 Task: Create new Company, with domain: 'checkpoint.com' and type: 'Other'. Add new contact for this company, with mail Id: 'Kashish18Choudhury@checkpoint.com', First Name: Kashish, Last name:  Choudhury, Job Title: 'IT Manager', Phone Number: '(702) 555-2347'. Change life cycle stage to  Lead and lead status to  In Progress. Logged in from softage.10@softage.net
Action: Mouse moved to (71, 56)
Screenshot: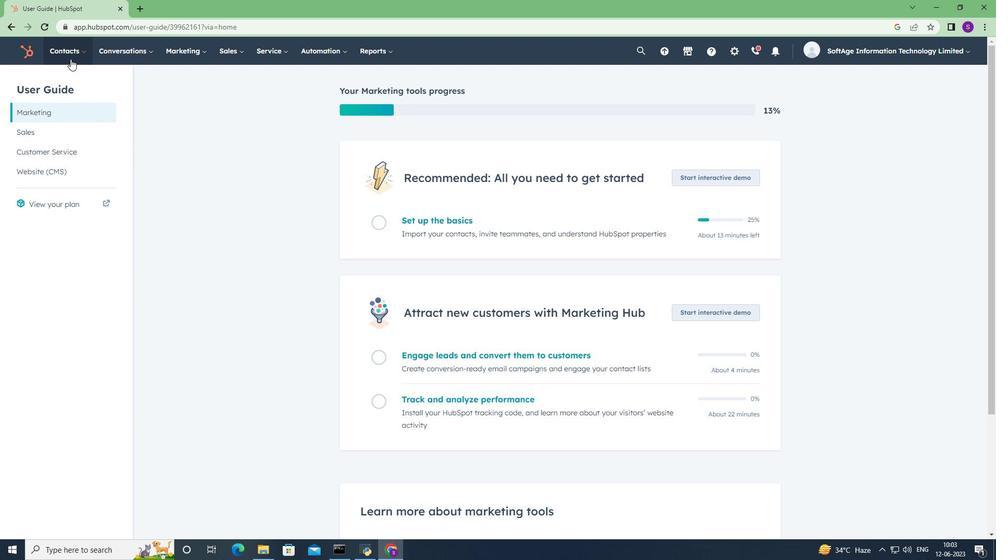 
Action: Mouse pressed left at (71, 56)
Screenshot: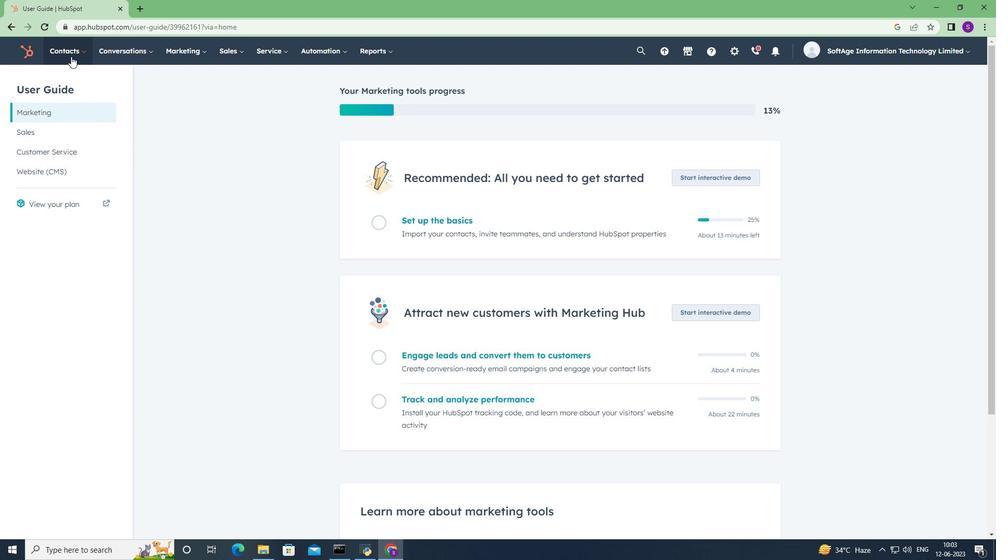 
Action: Mouse moved to (85, 96)
Screenshot: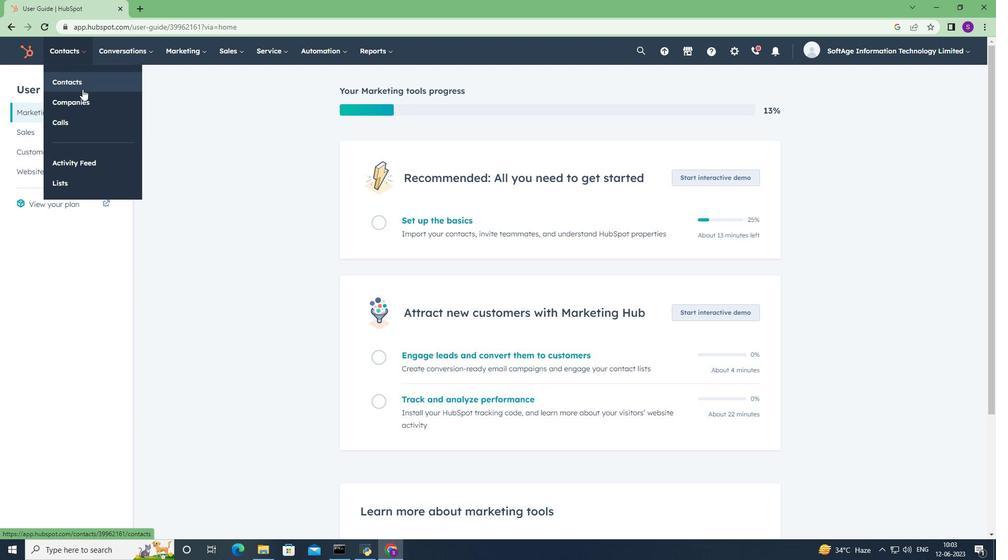 
Action: Mouse pressed left at (85, 96)
Screenshot: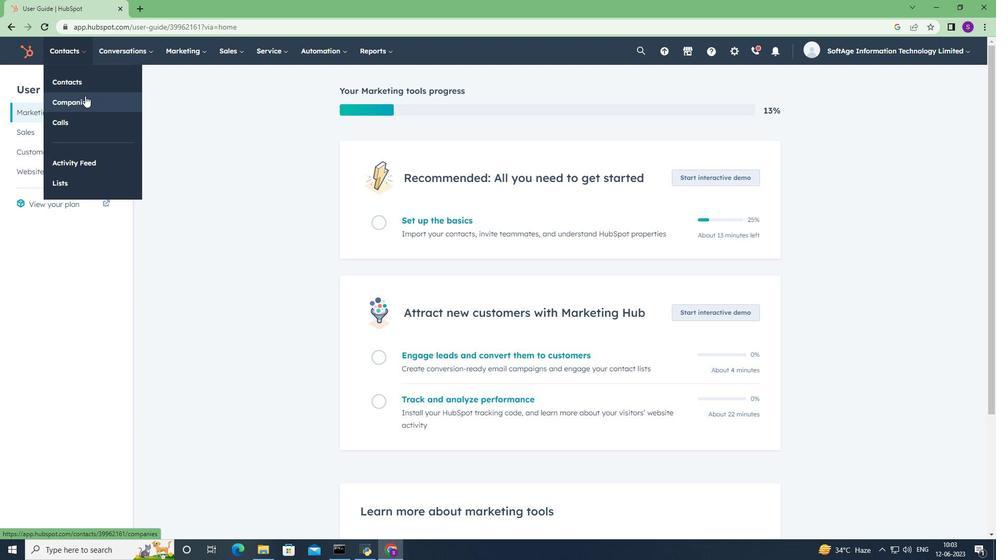 
Action: Mouse moved to (954, 89)
Screenshot: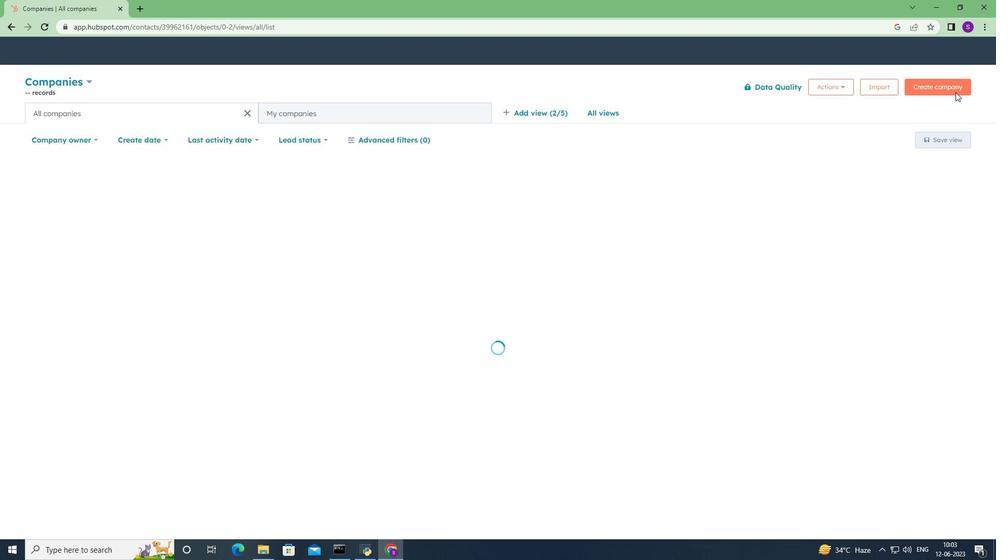 
Action: Mouse pressed left at (954, 89)
Screenshot: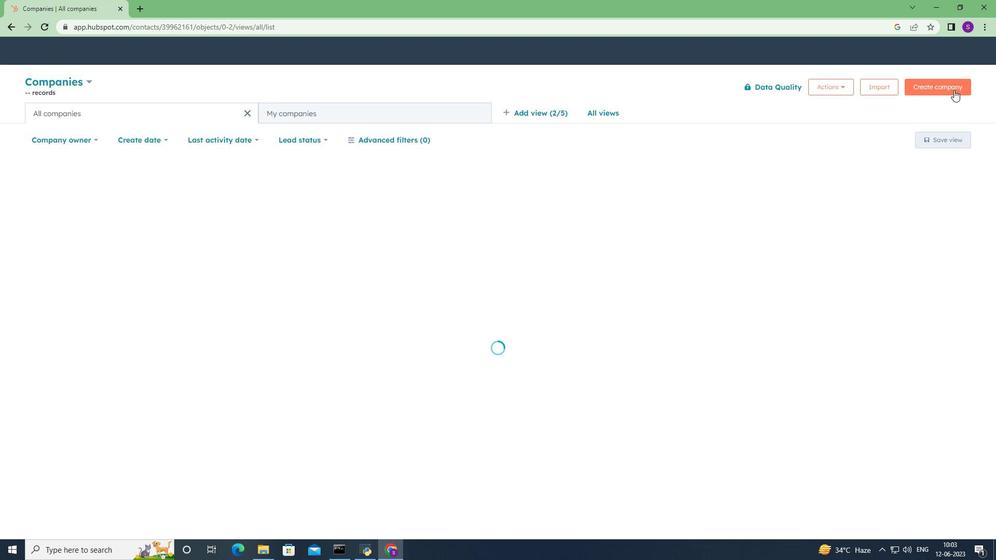 
Action: Mouse moved to (809, 136)
Screenshot: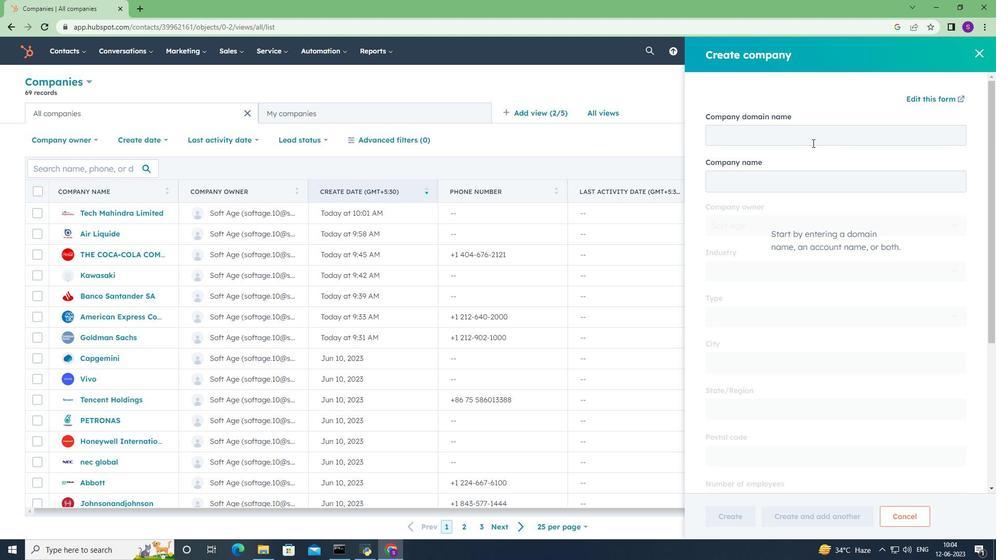 
Action: Mouse pressed left at (809, 136)
Screenshot: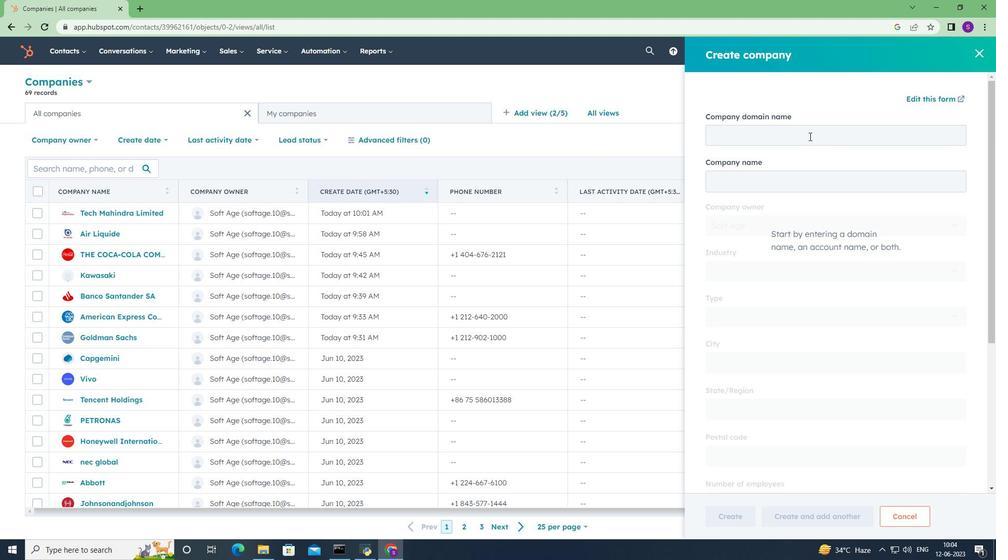 
Action: Key pressed checkpoint.com
Screenshot: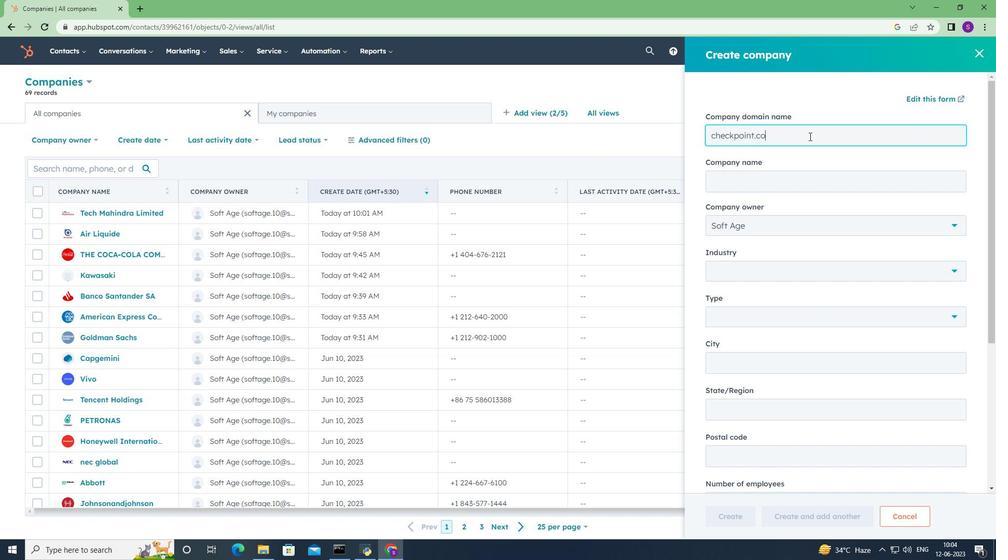 
Action: Mouse moved to (803, 216)
Screenshot: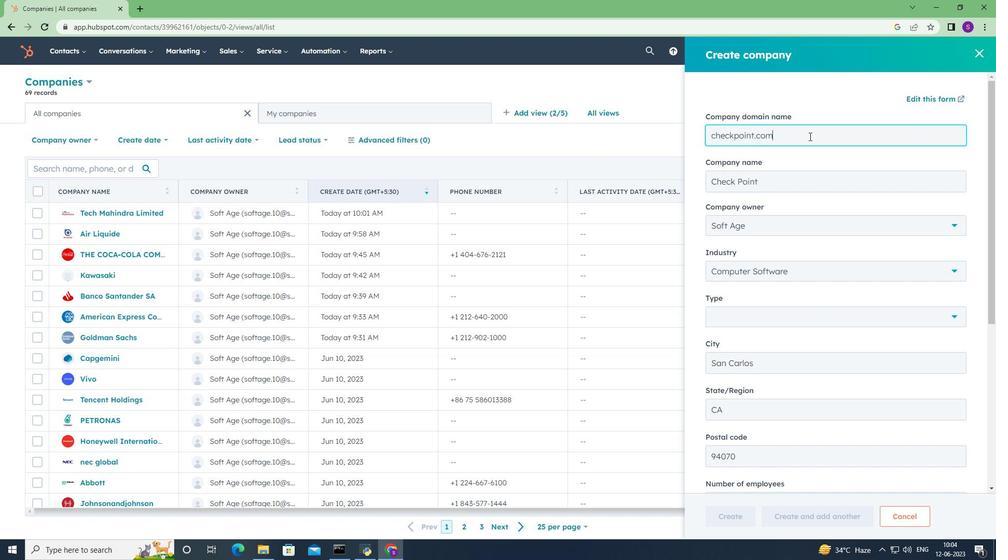 
Action: Mouse scrolled (803, 215) with delta (0, 0)
Screenshot: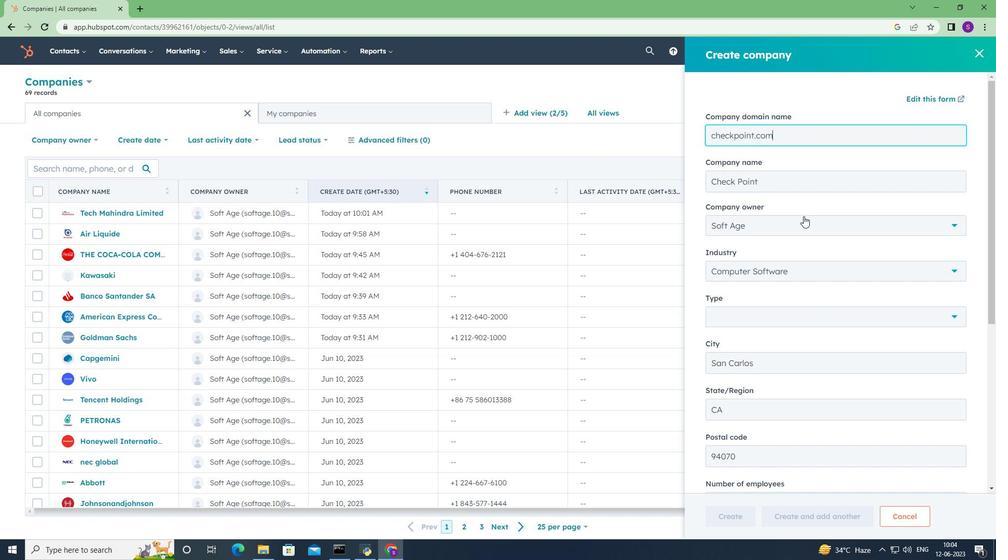 
Action: Mouse scrolled (803, 215) with delta (0, 0)
Screenshot: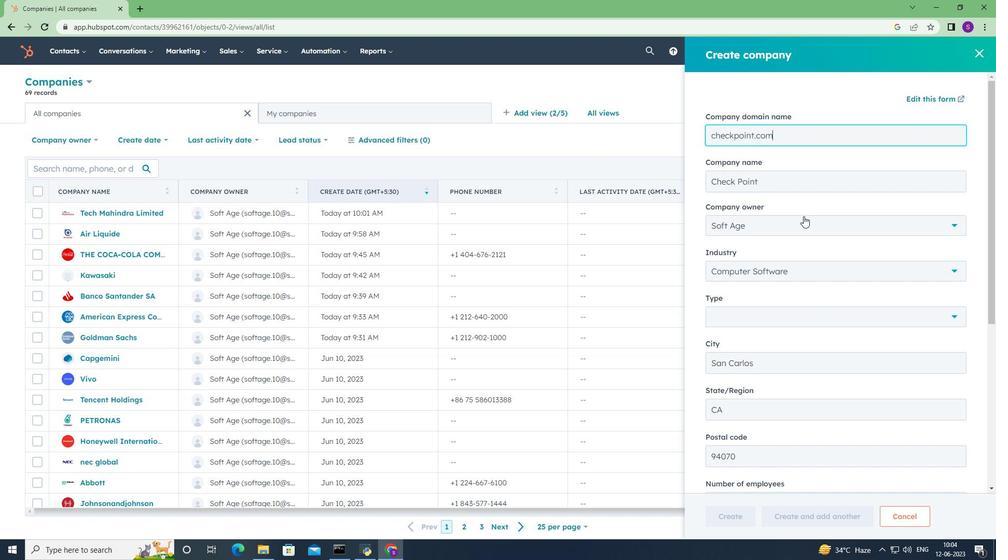 
Action: Mouse scrolled (803, 215) with delta (0, 0)
Screenshot: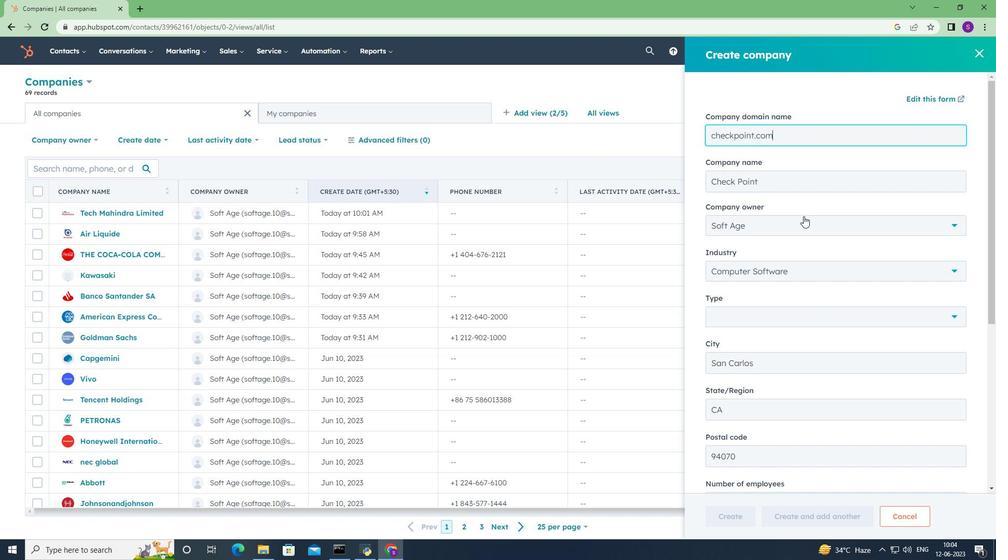 
Action: Mouse scrolled (803, 215) with delta (0, 0)
Screenshot: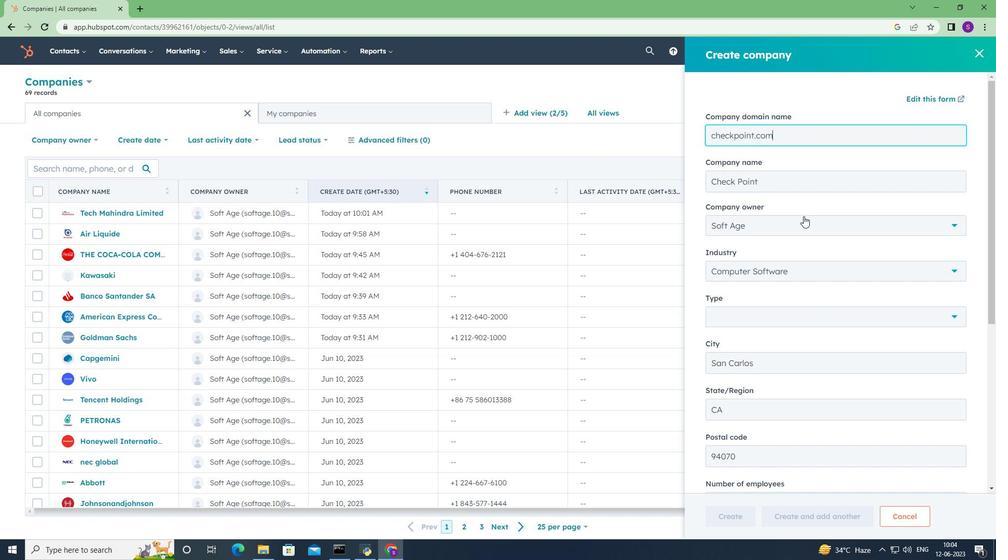 
Action: Mouse moved to (785, 116)
Screenshot: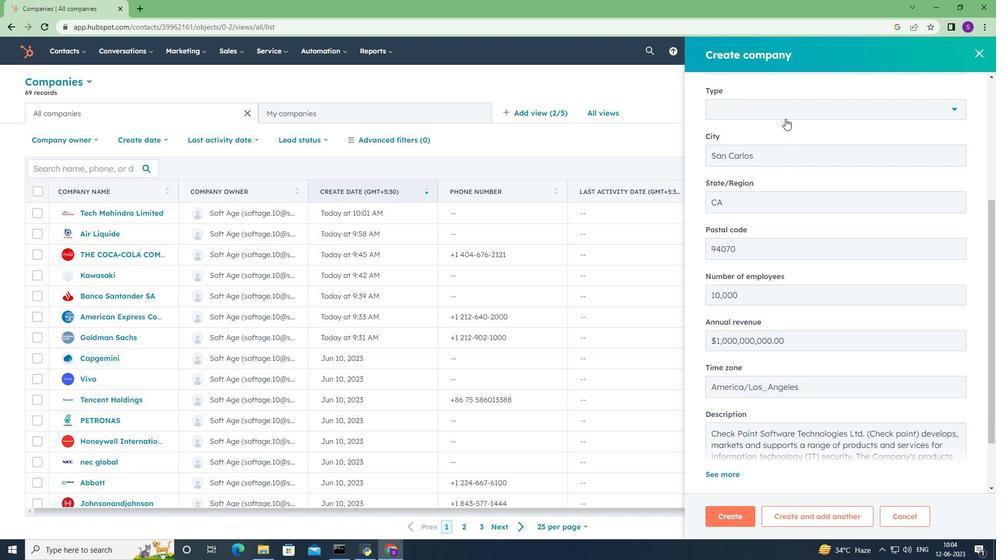 
Action: Mouse pressed left at (785, 116)
Screenshot: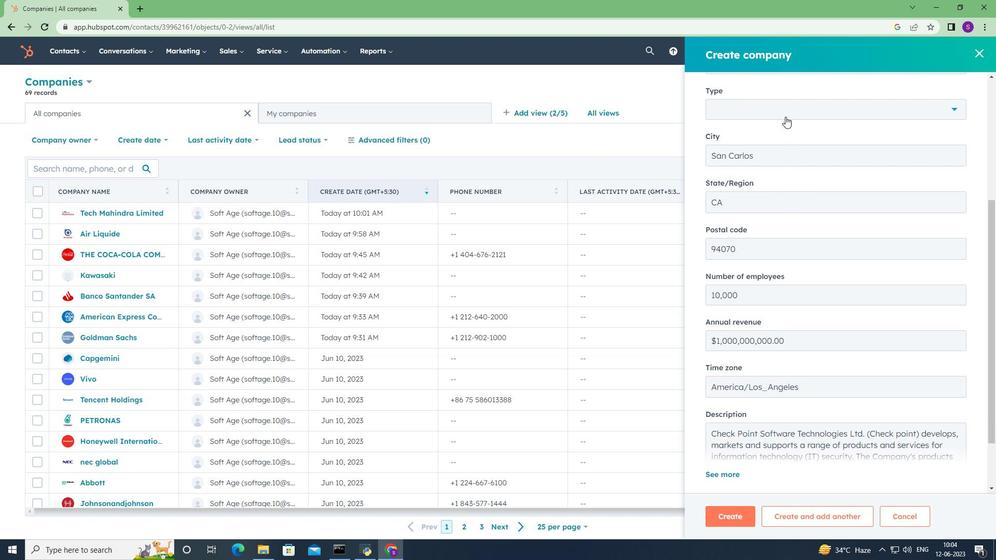 
Action: Mouse moved to (770, 231)
Screenshot: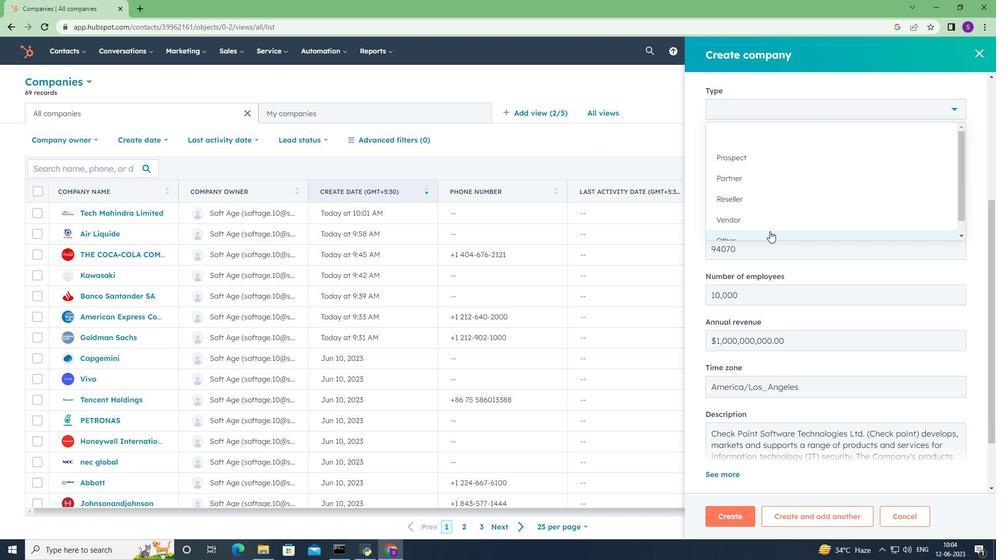 
Action: Mouse scrolled (770, 231) with delta (0, 0)
Screenshot: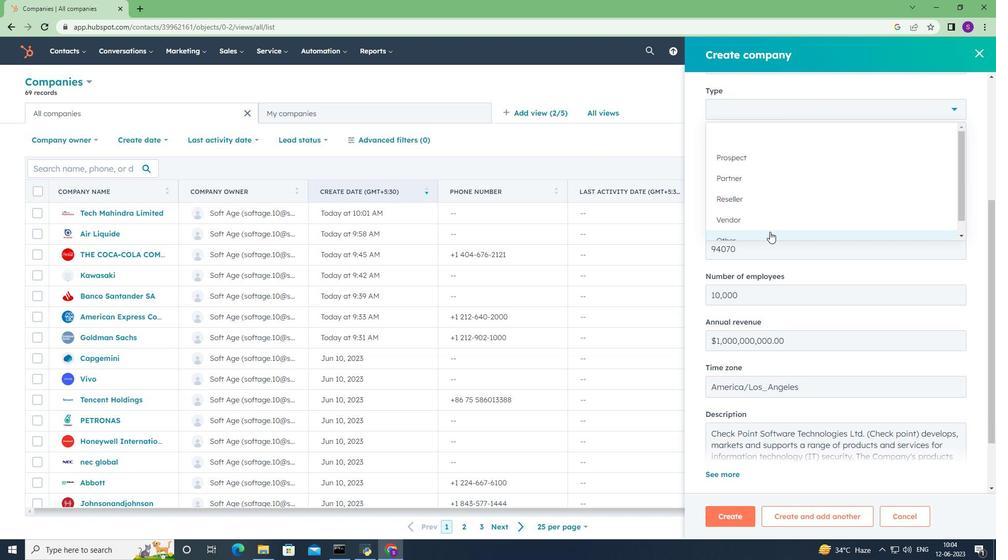 
Action: Mouse scrolled (770, 231) with delta (0, 0)
Screenshot: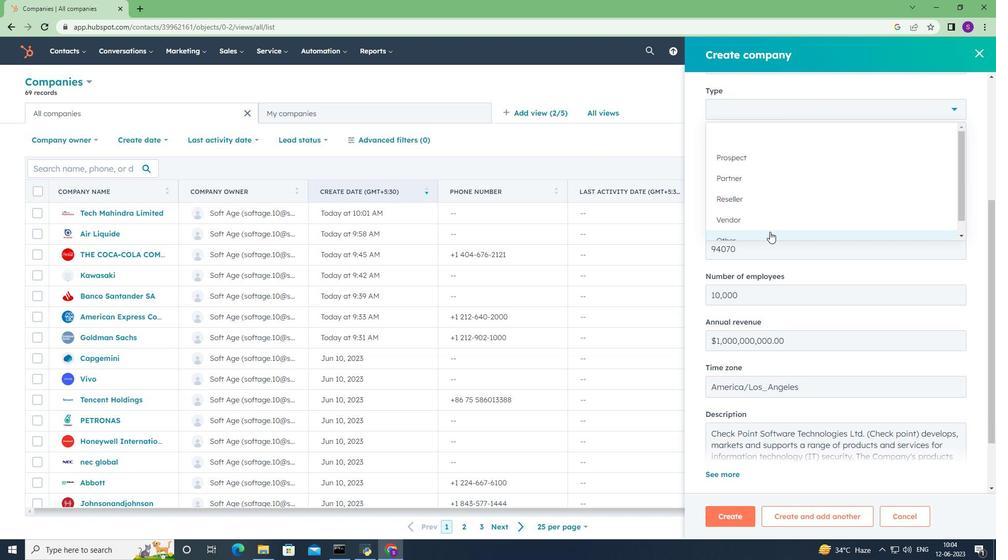 
Action: Mouse scrolled (770, 231) with delta (0, 0)
Screenshot: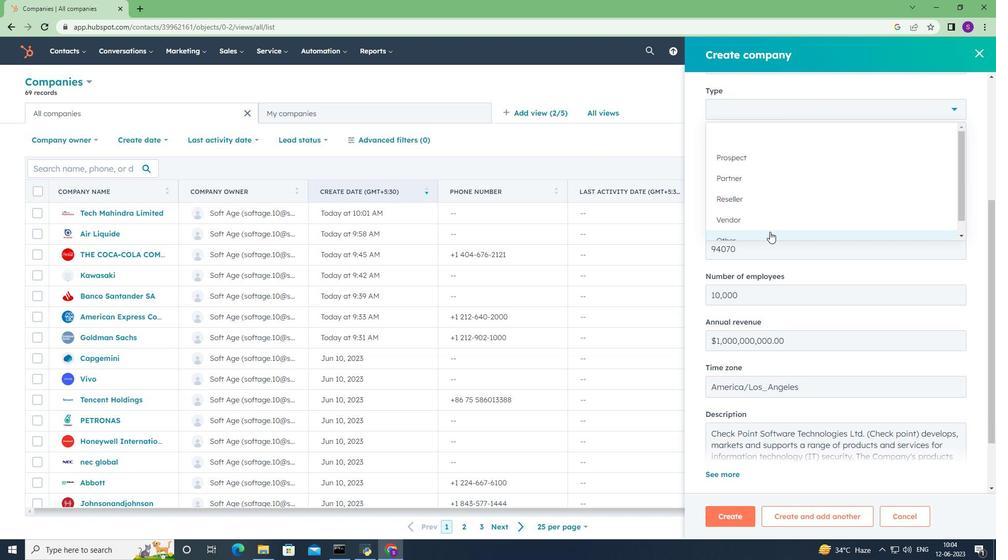 
Action: Mouse scrolled (770, 231) with delta (0, 0)
Screenshot: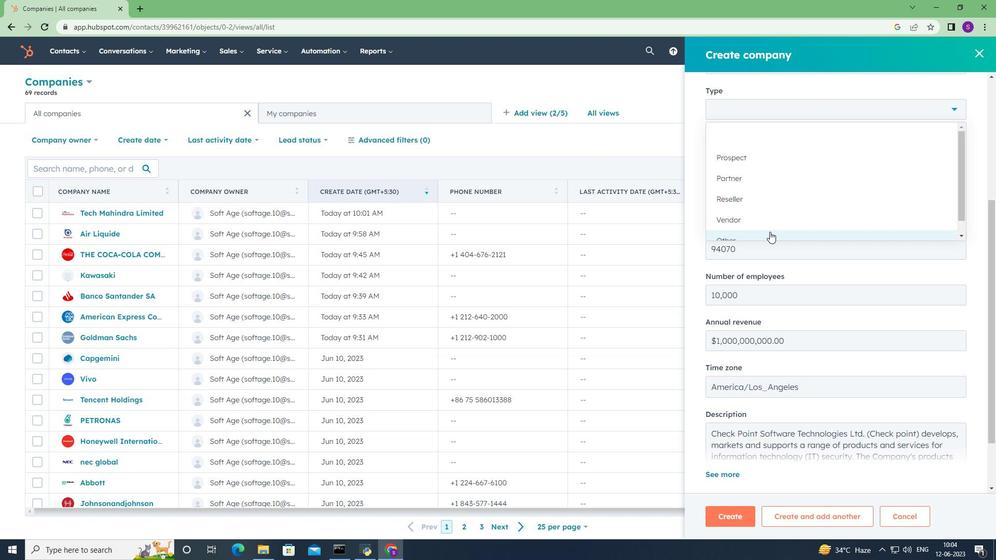 
Action: Mouse moved to (763, 225)
Screenshot: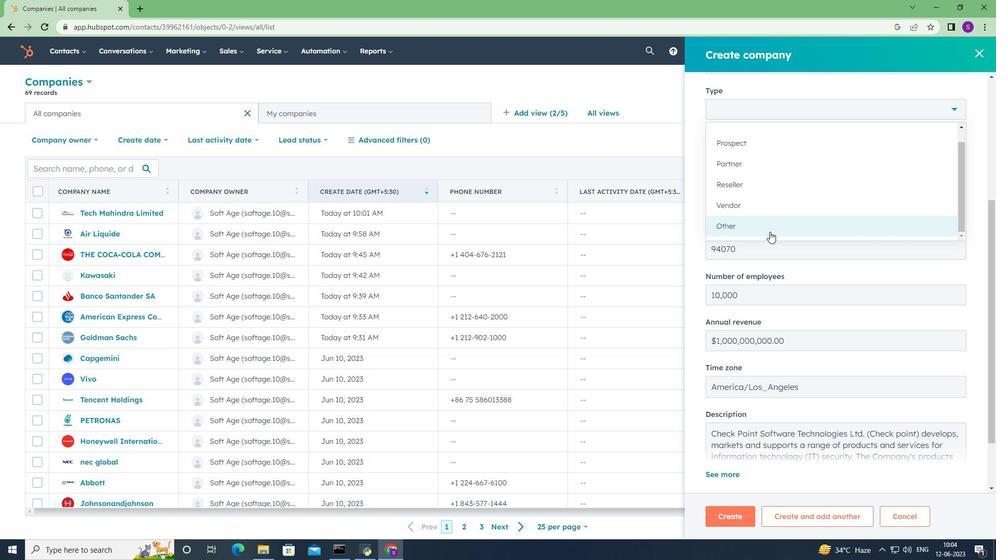 
Action: Mouse pressed left at (763, 225)
Screenshot: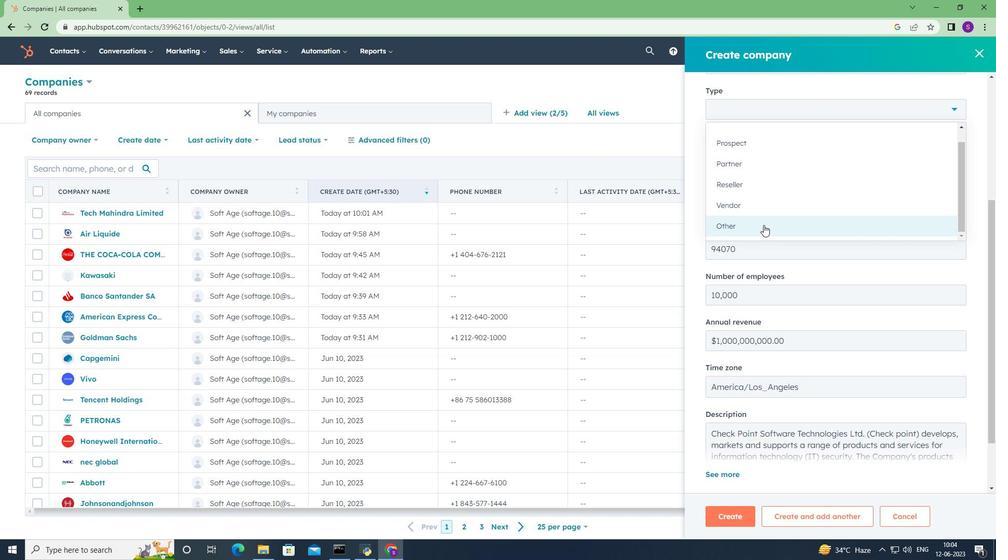 
Action: Mouse scrolled (763, 224) with delta (0, 0)
Screenshot: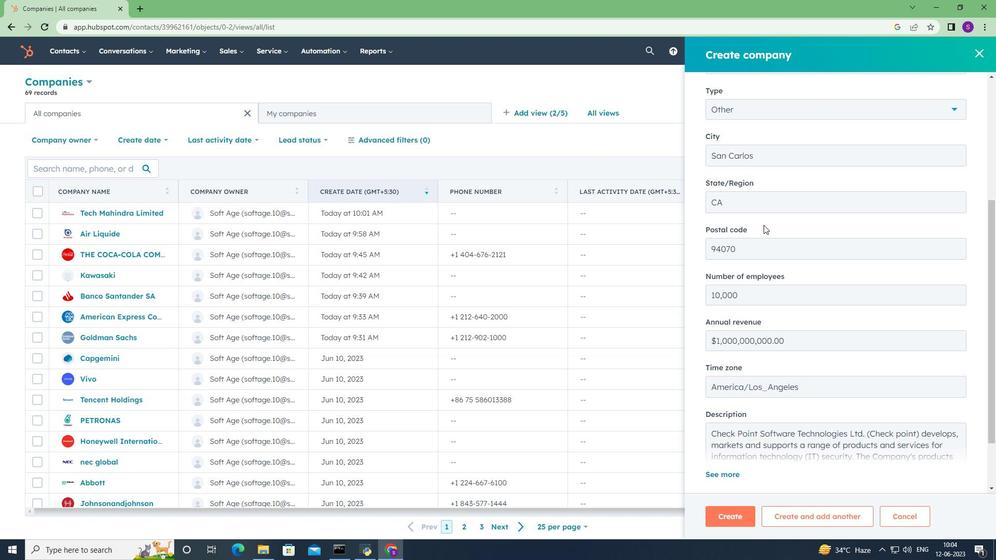 
Action: Mouse scrolled (763, 224) with delta (0, 0)
Screenshot: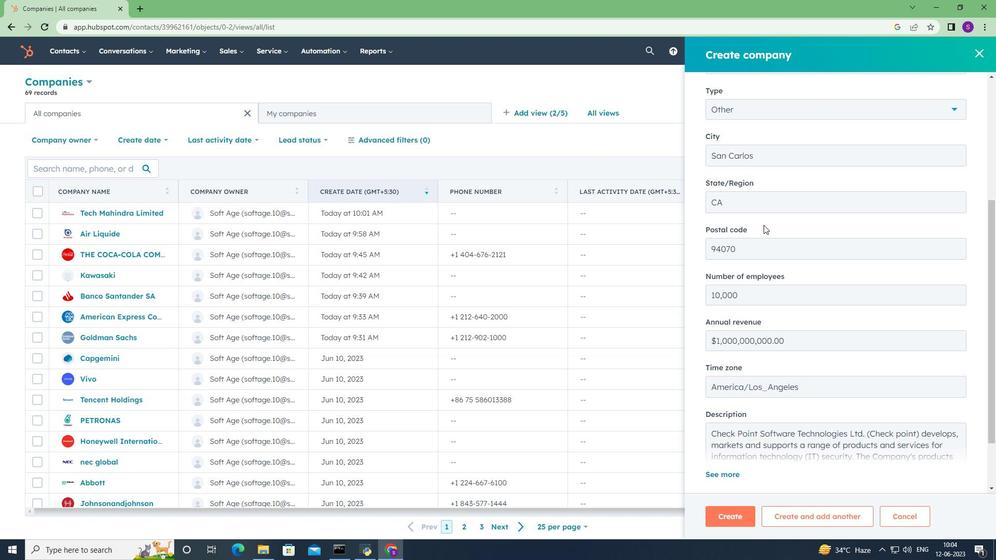 
Action: Mouse scrolled (763, 224) with delta (0, 0)
Screenshot: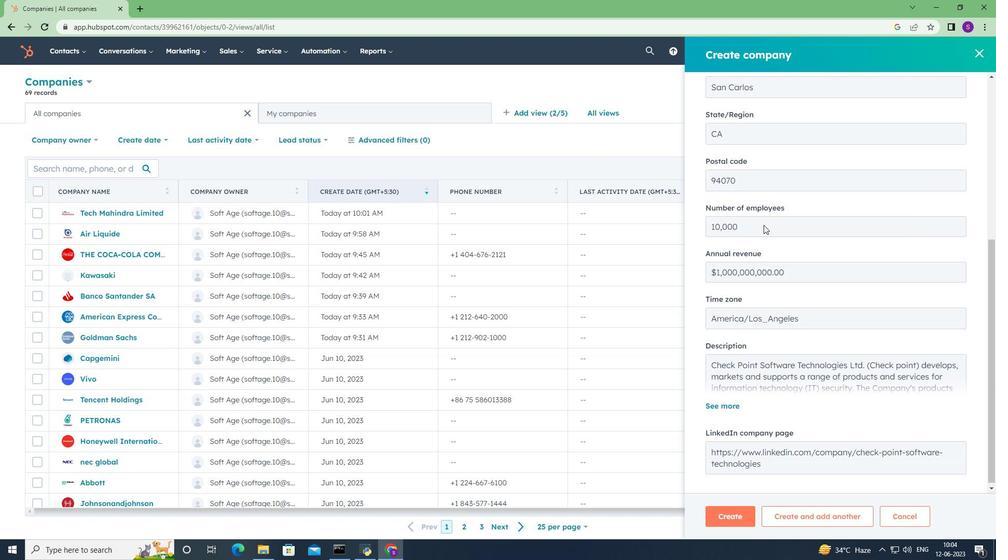 
Action: Mouse scrolled (763, 224) with delta (0, 0)
Screenshot: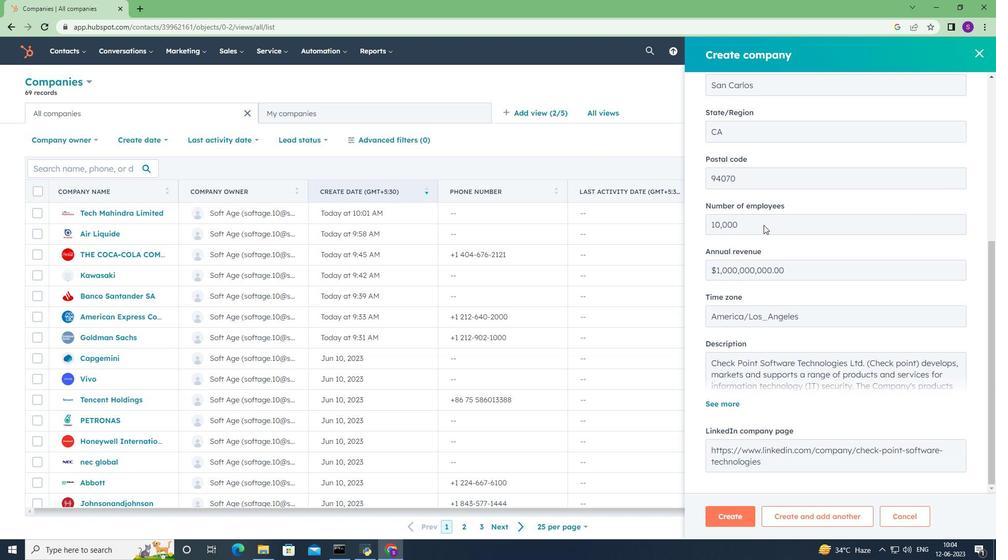 
Action: Mouse scrolled (763, 224) with delta (0, 0)
Screenshot: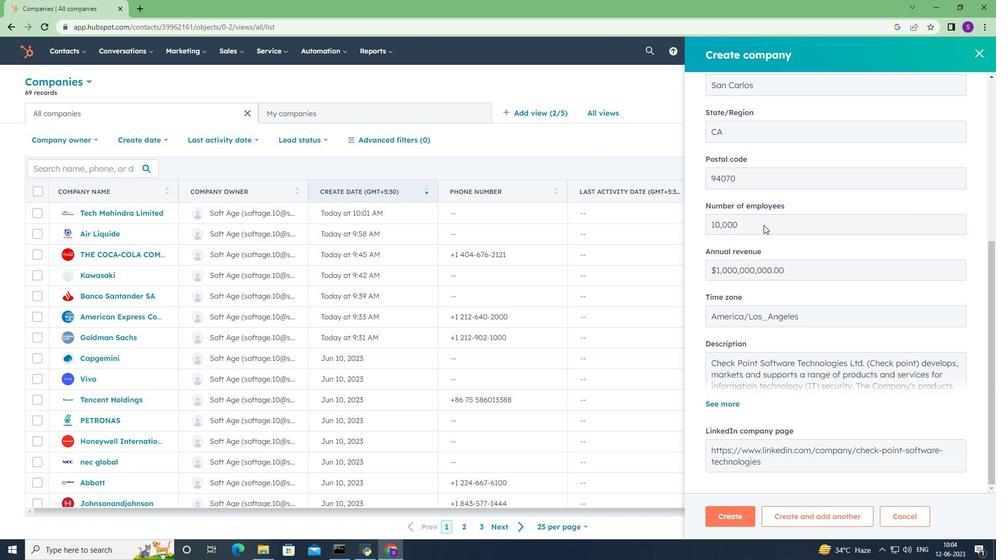 
Action: Mouse scrolled (763, 224) with delta (0, 0)
Screenshot: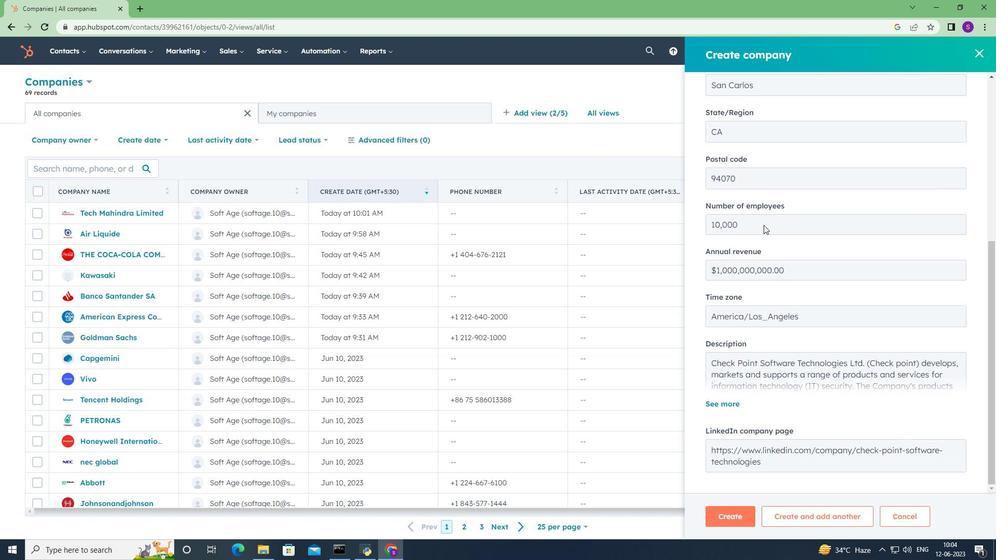 
Action: Mouse scrolled (763, 224) with delta (0, 0)
Screenshot: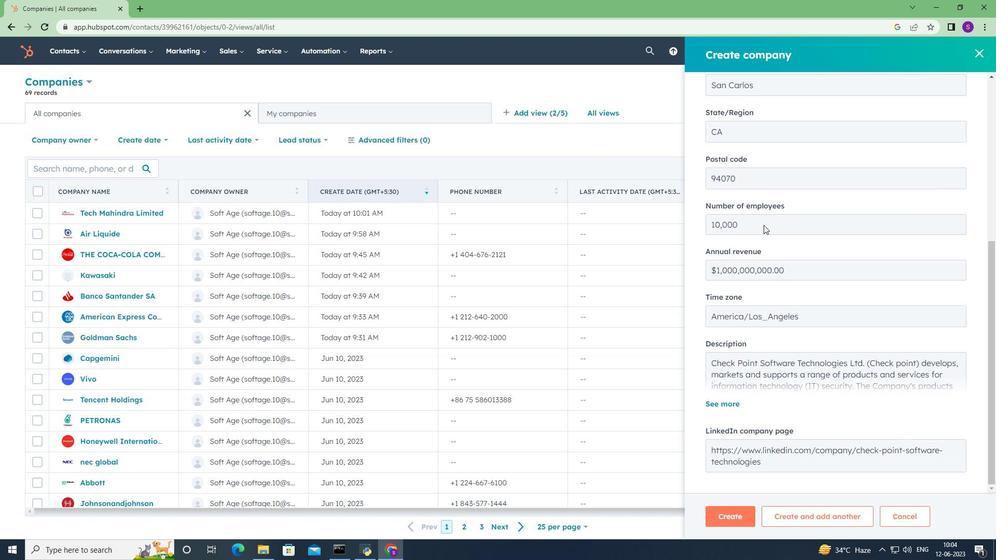 
Action: Mouse scrolled (763, 224) with delta (0, 0)
Screenshot: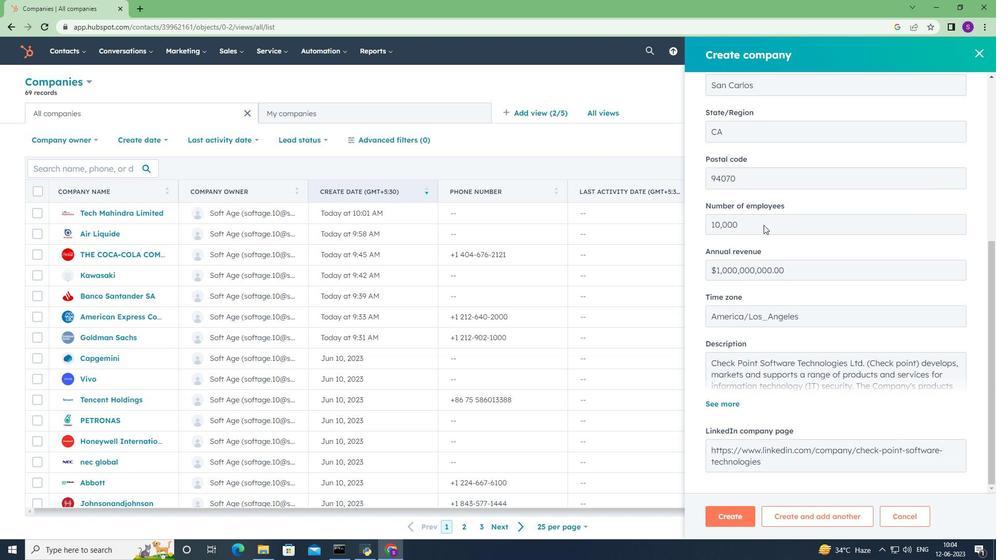
Action: Mouse scrolled (763, 224) with delta (0, 0)
Screenshot: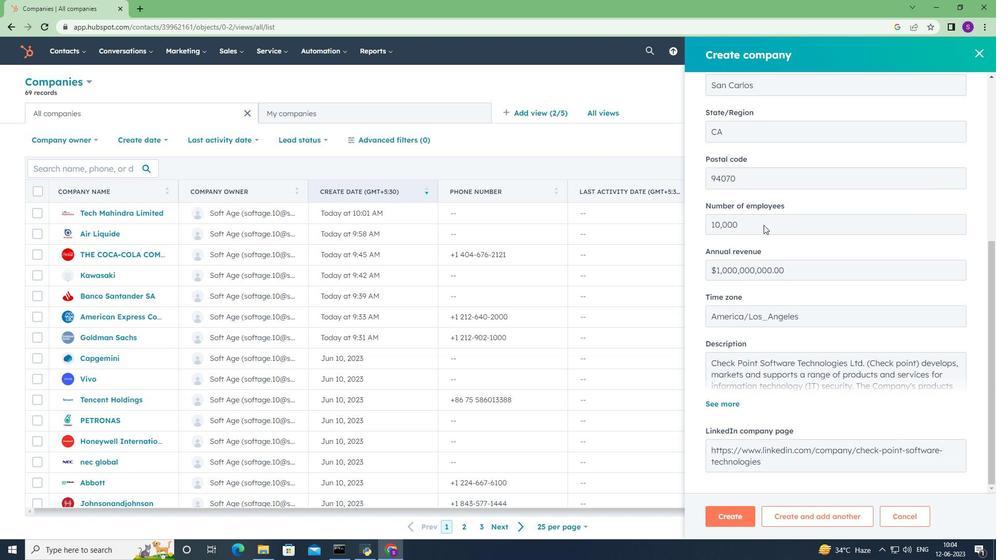 
Action: Mouse scrolled (763, 224) with delta (0, 0)
Screenshot: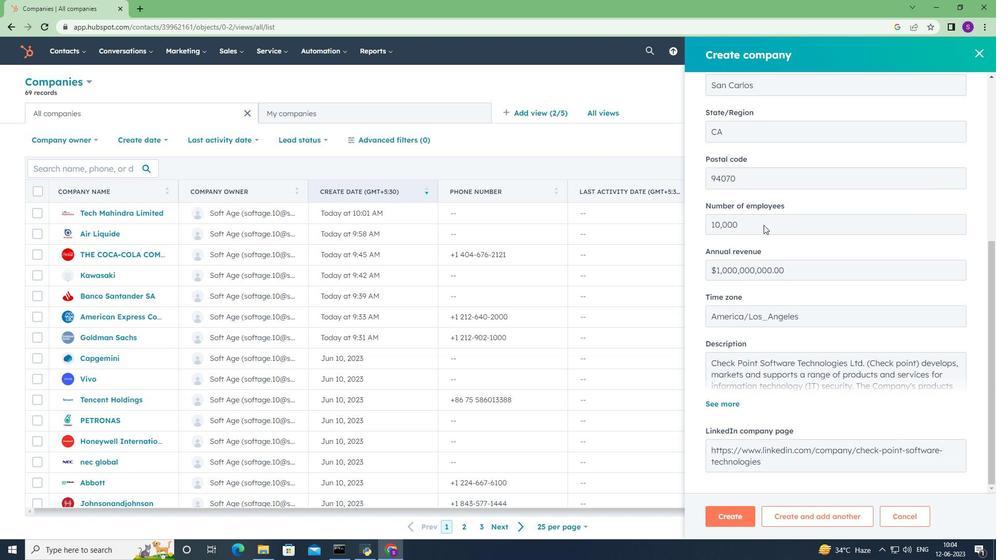 
Action: Mouse scrolled (763, 224) with delta (0, 0)
Screenshot: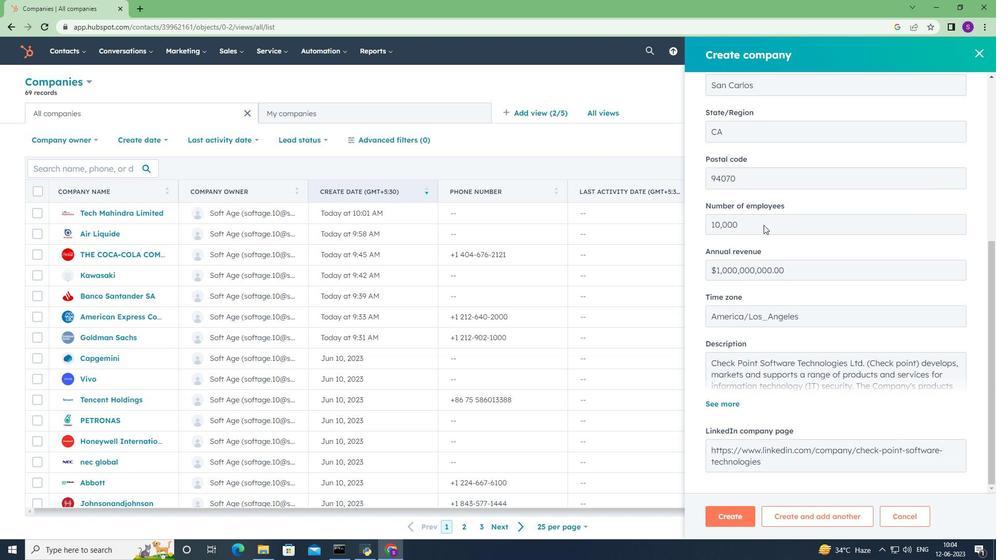 
Action: Mouse moved to (743, 512)
Screenshot: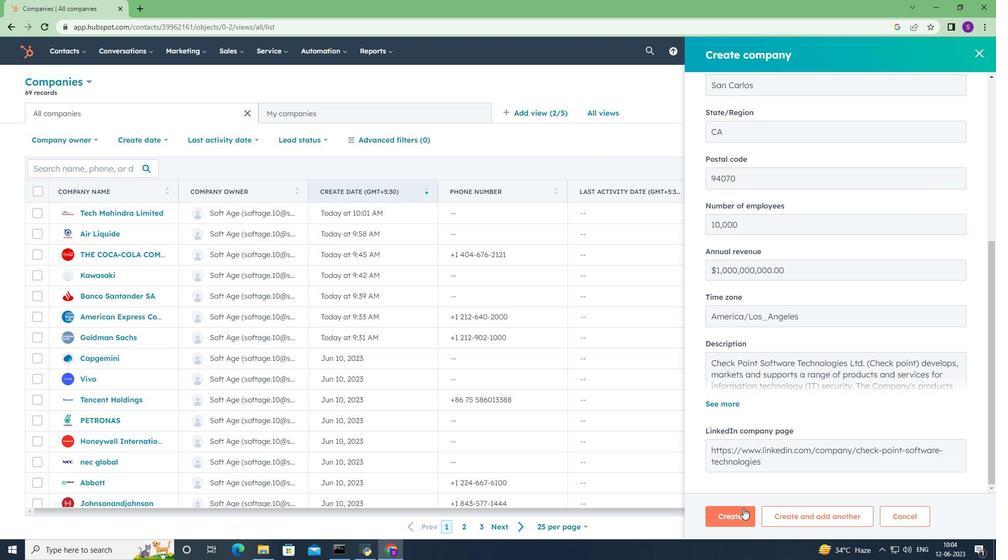 
Action: Mouse pressed left at (743, 512)
Screenshot: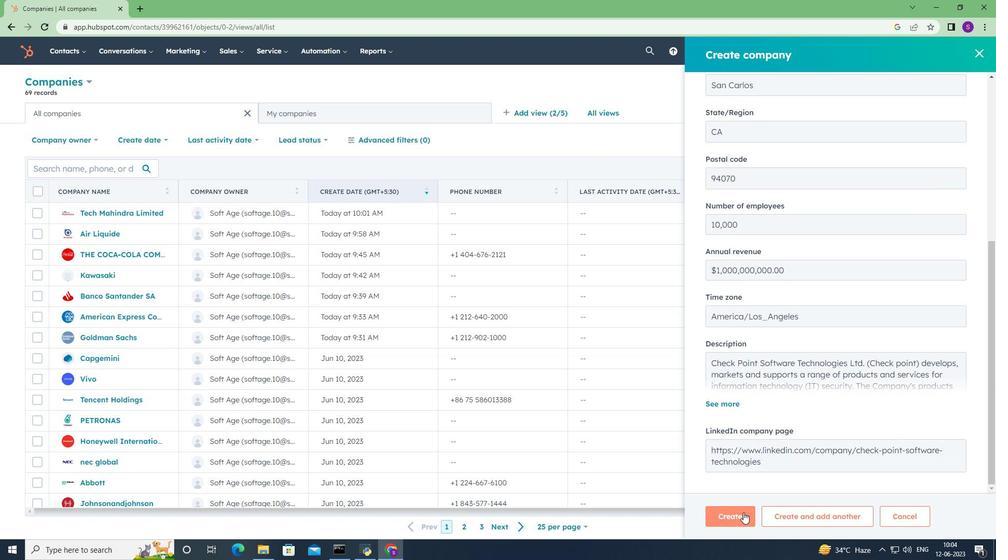 
Action: Mouse moved to (636, 345)
Screenshot: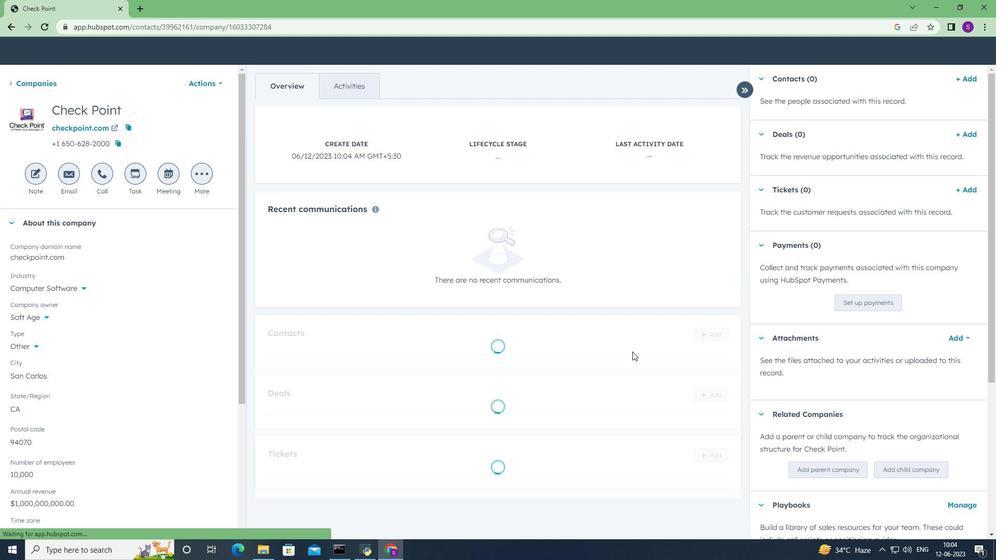 
Action: Mouse scrolled (636, 344) with delta (0, 0)
Screenshot: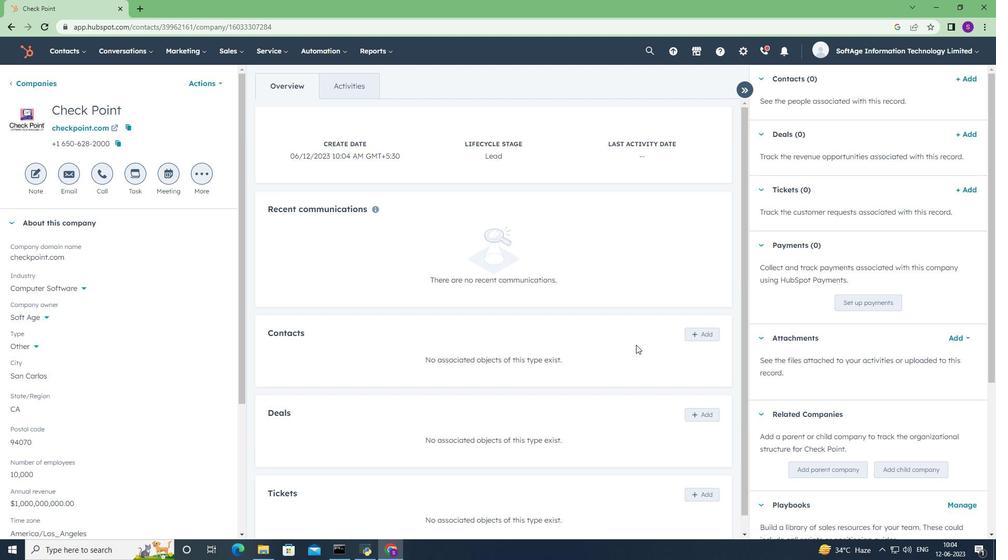 
Action: Mouse scrolled (636, 344) with delta (0, 0)
Screenshot: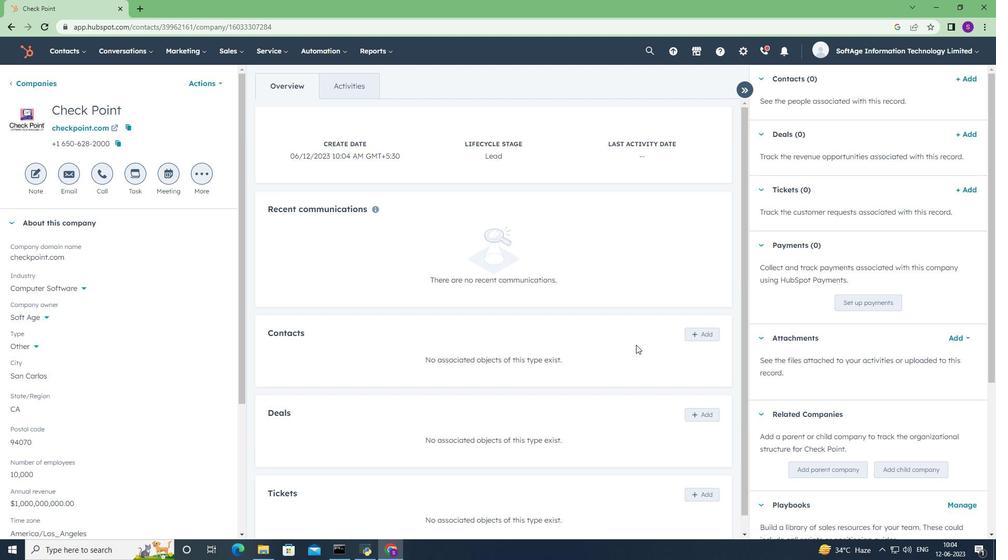 
Action: Mouse scrolled (636, 344) with delta (0, 0)
Screenshot: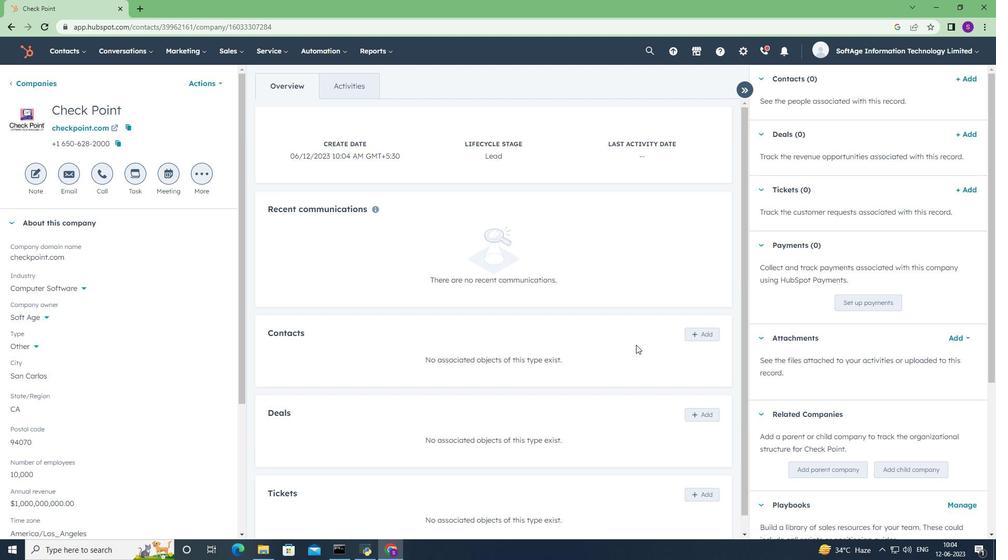 
Action: Mouse scrolled (636, 344) with delta (0, 0)
Screenshot: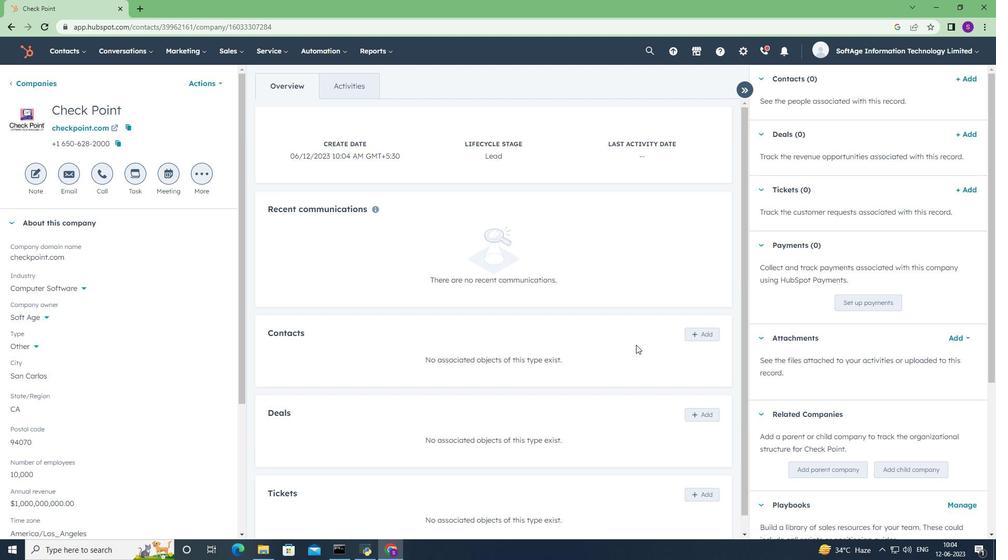 
Action: Mouse moved to (697, 319)
Screenshot: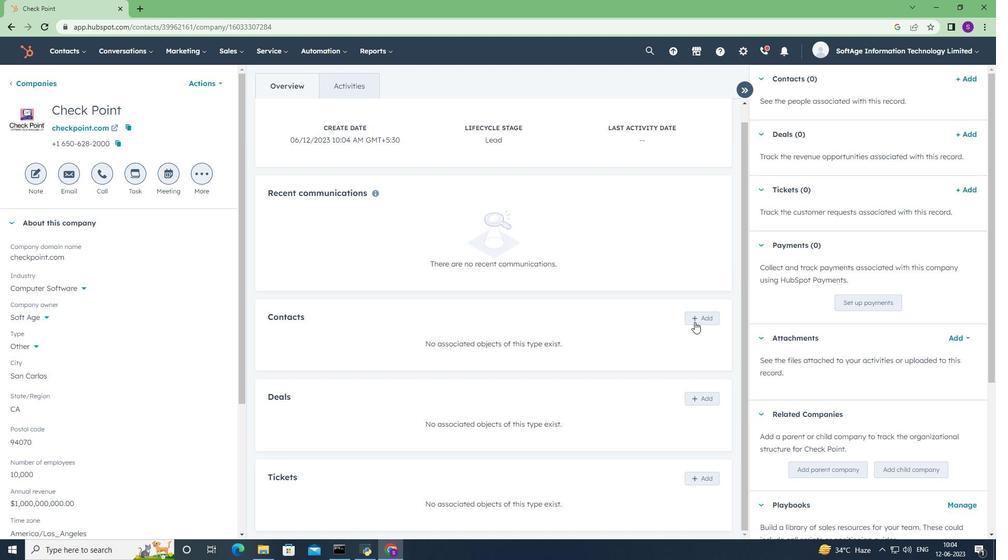 
Action: Mouse pressed left at (697, 319)
Screenshot: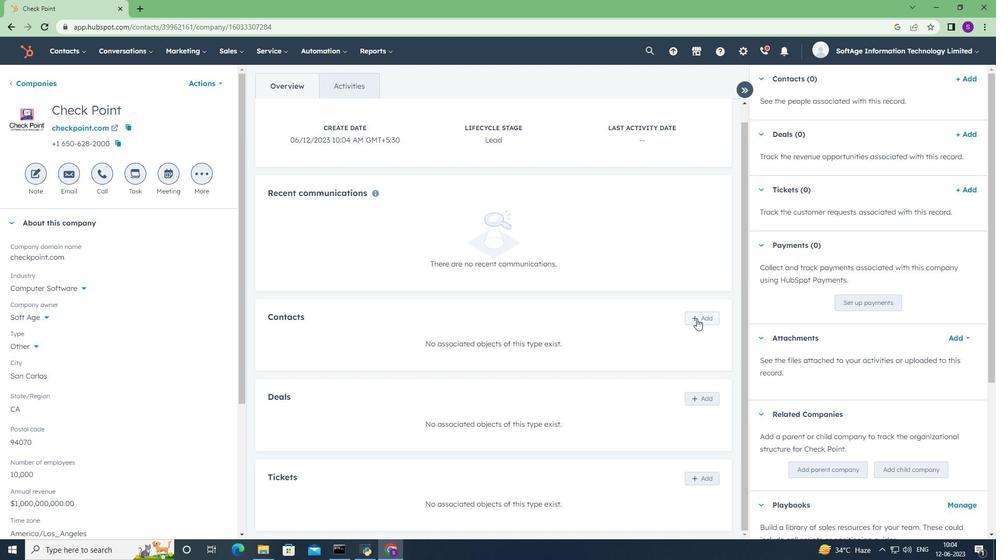 
Action: Mouse moved to (764, 107)
Screenshot: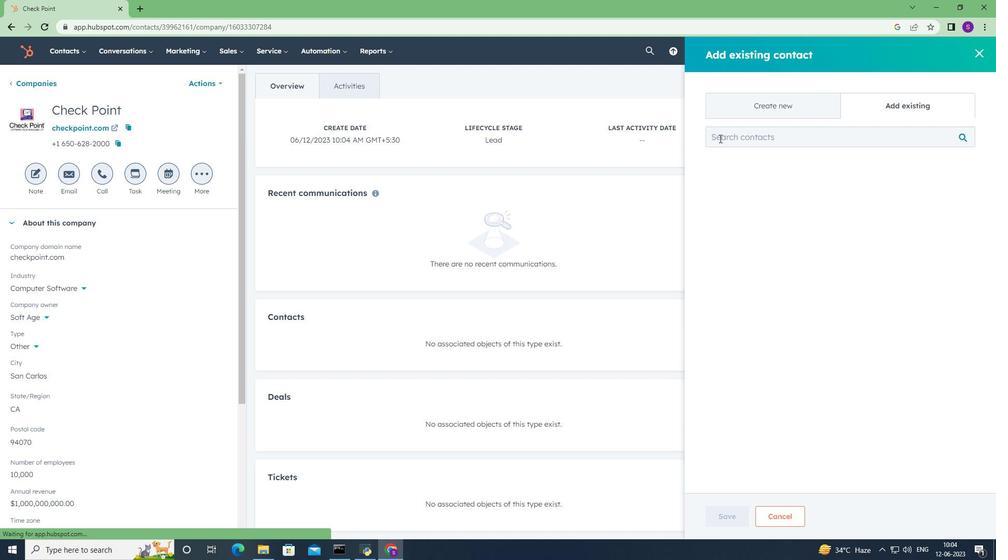 
Action: Mouse pressed left at (764, 107)
Screenshot: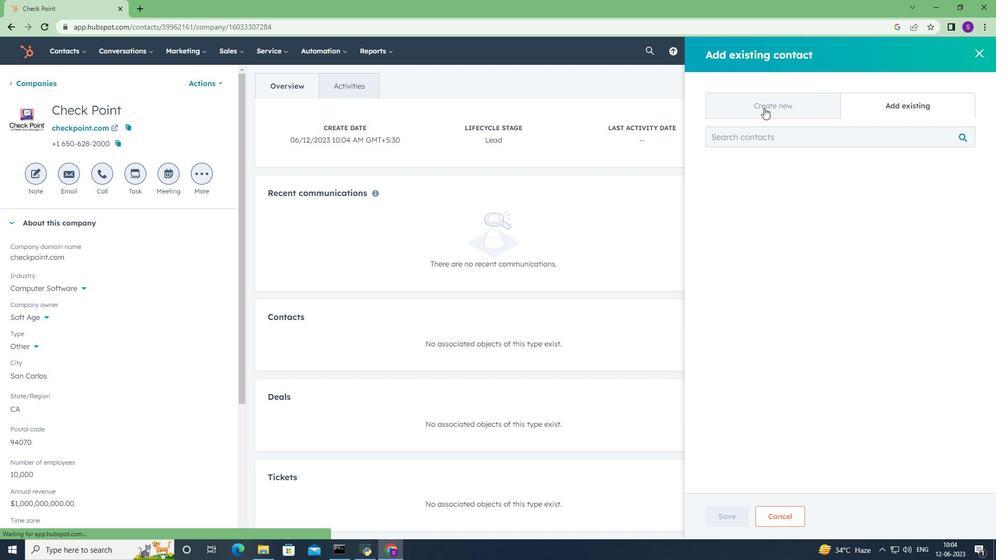 
Action: Mouse moved to (759, 167)
Screenshot: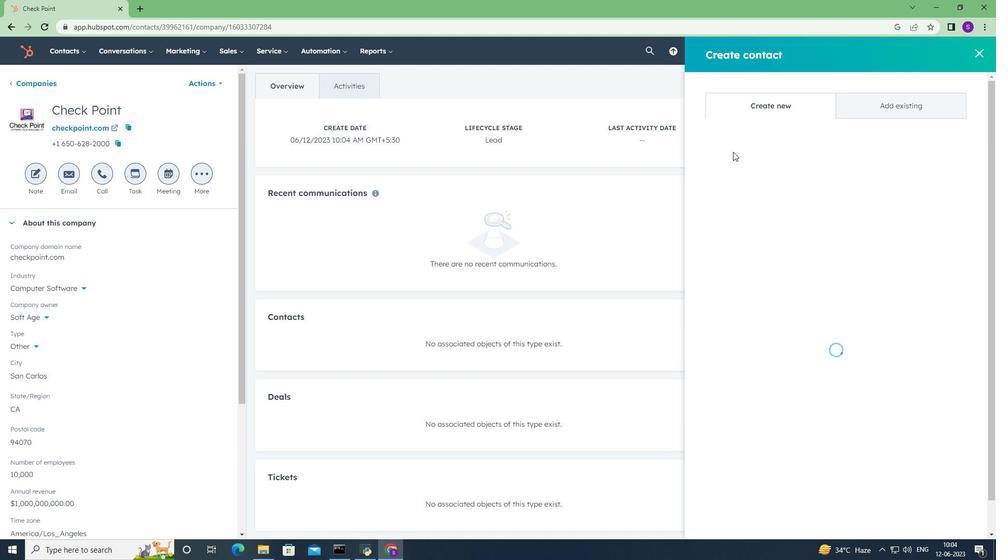 
Action: Mouse pressed left at (759, 167)
Screenshot: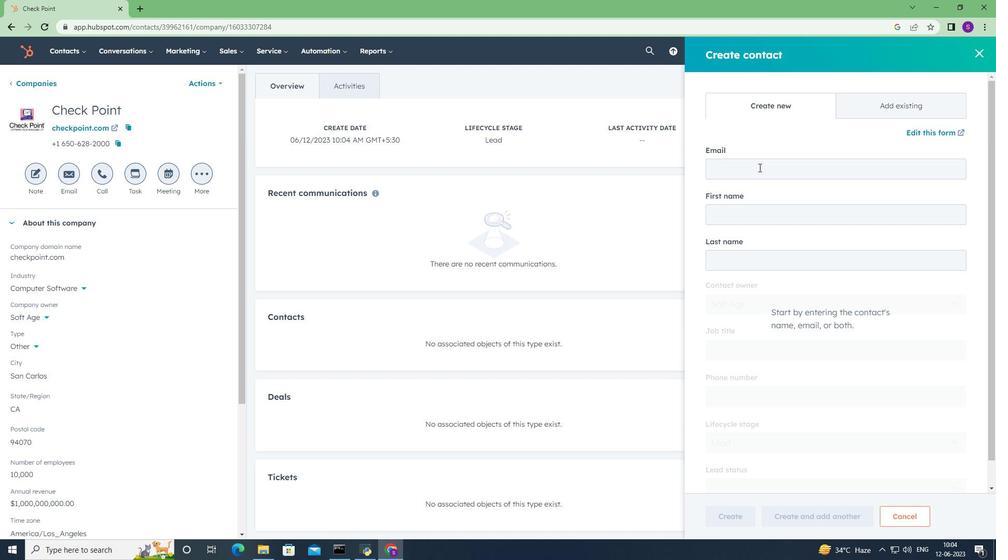 
Action: Key pressed <Key.shift>Kashish18<Key.shift>Choudhury<Key.shift>@checkpoint.com<Key.tab><Key.shift>Kashish<Key.tab><Key.shift><Key.shift><Key.shift><Key.shift><Key.shift><Key.shift>Choudhury
Screenshot: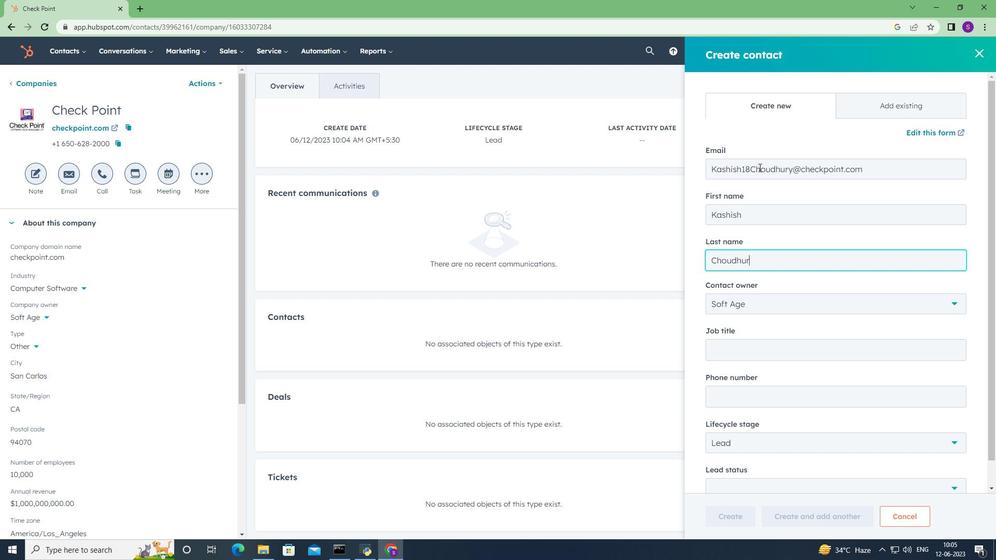 
Action: Mouse scrolled (759, 168) with delta (0, 0)
Screenshot: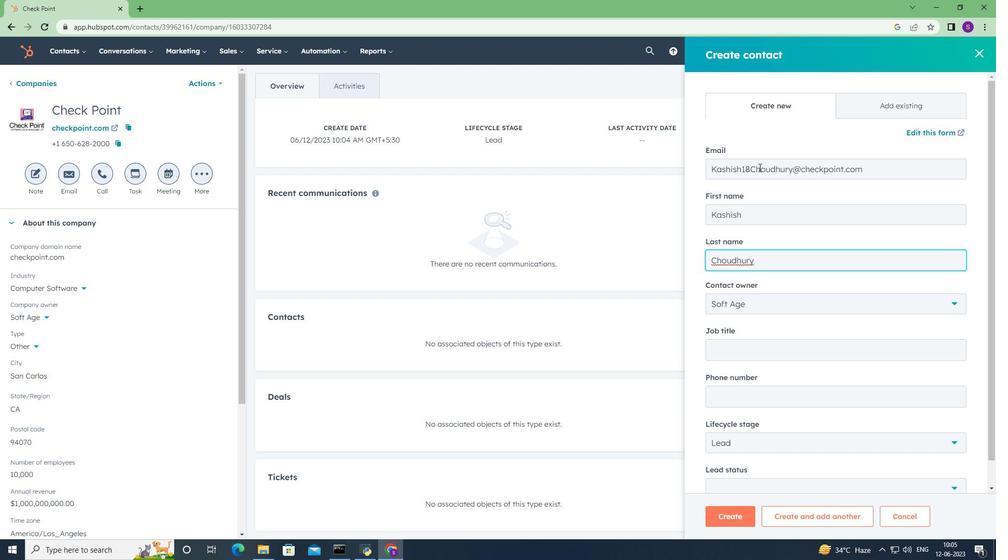 
Action: Mouse moved to (791, 266)
Screenshot: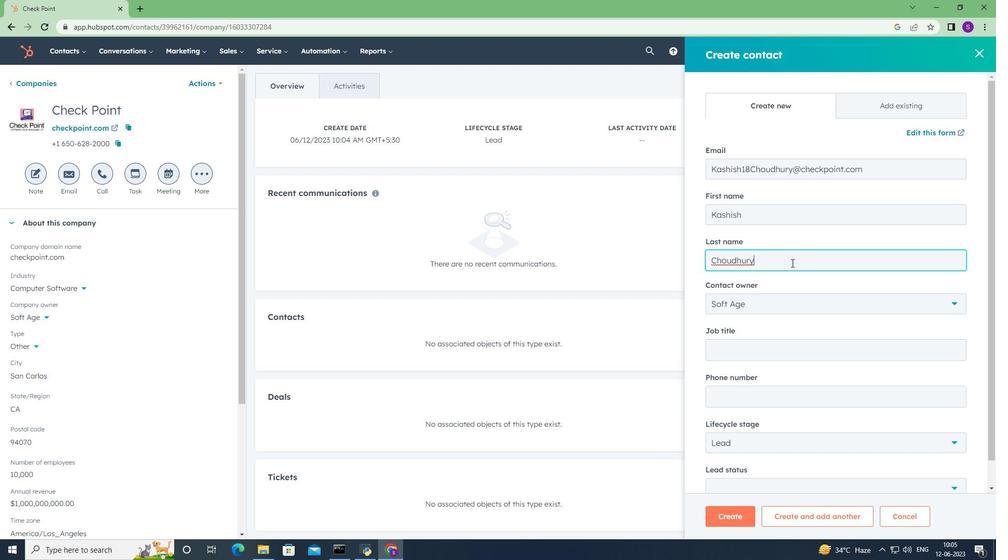 
Action: Mouse scrolled (791, 265) with delta (0, 0)
Screenshot: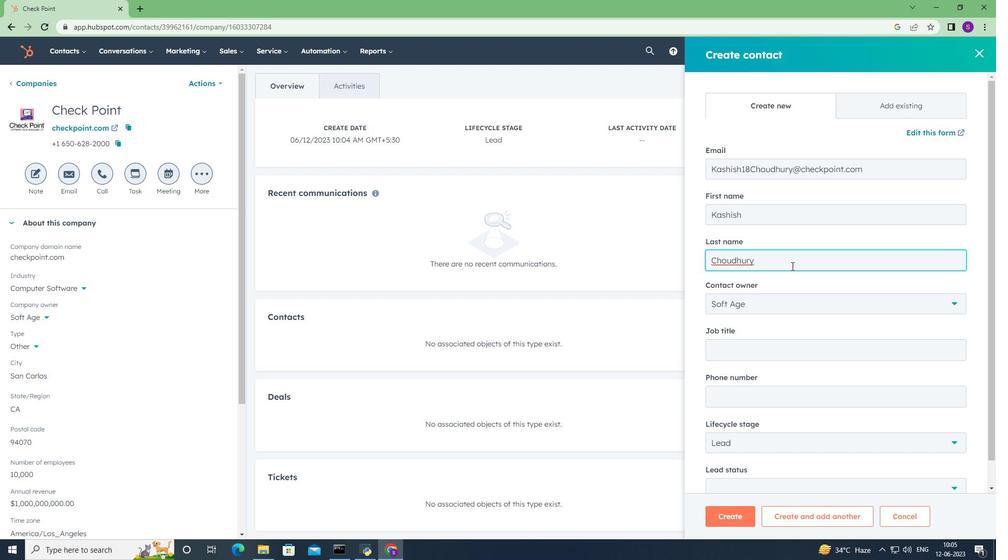 
Action: Mouse scrolled (791, 265) with delta (0, 0)
Screenshot: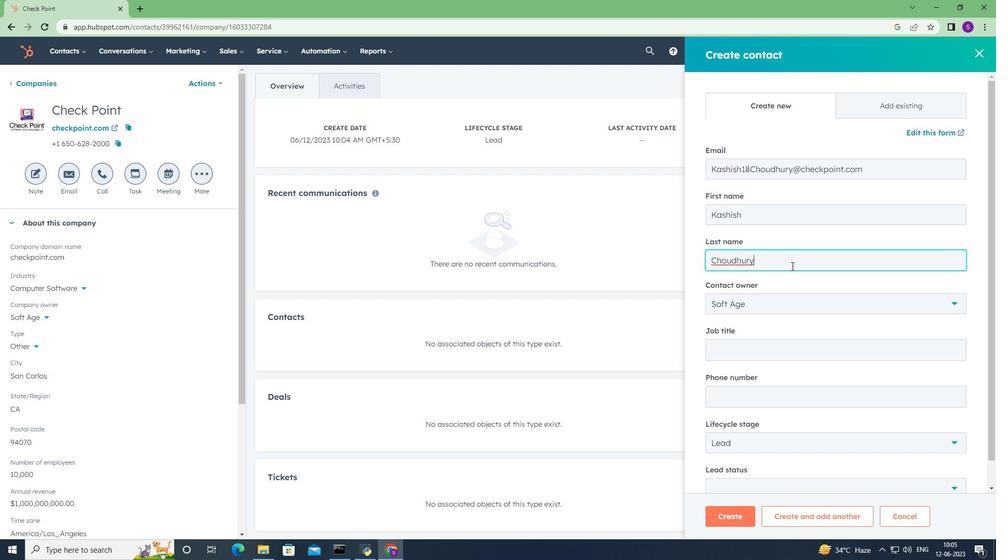 
Action: Mouse scrolled (791, 265) with delta (0, 0)
Screenshot: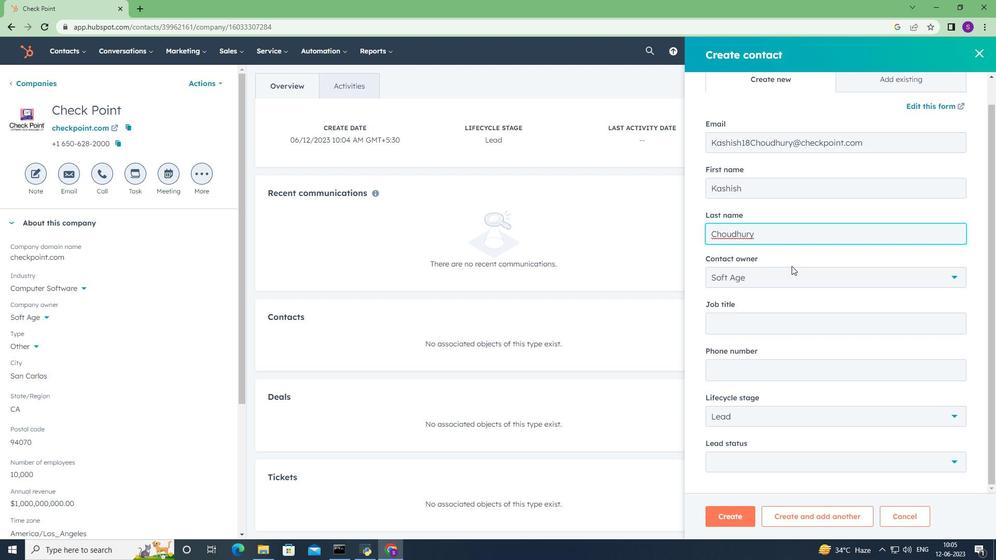 
Action: Mouse scrolled (791, 265) with delta (0, 0)
Screenshot: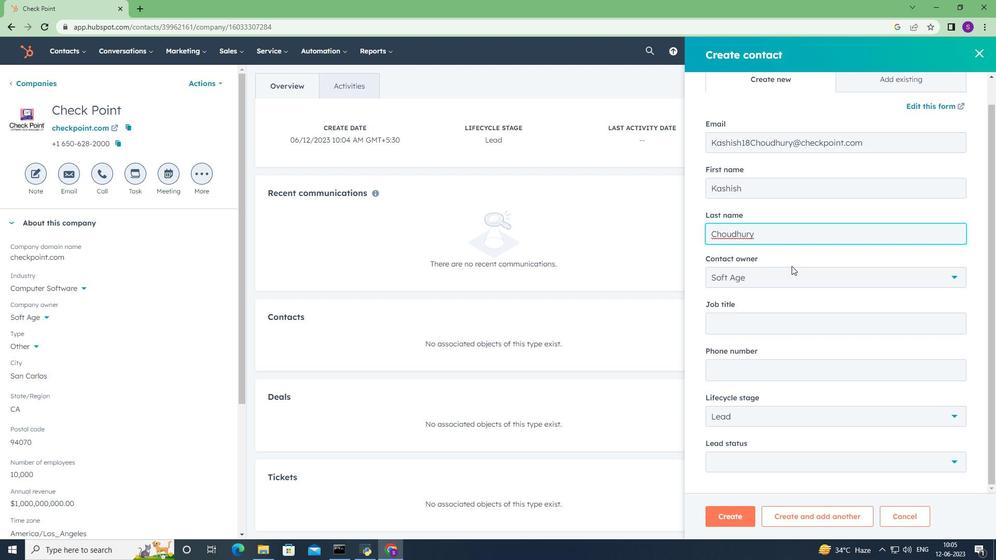 
Action: Mouse moved to (801, 323)
Screenshot: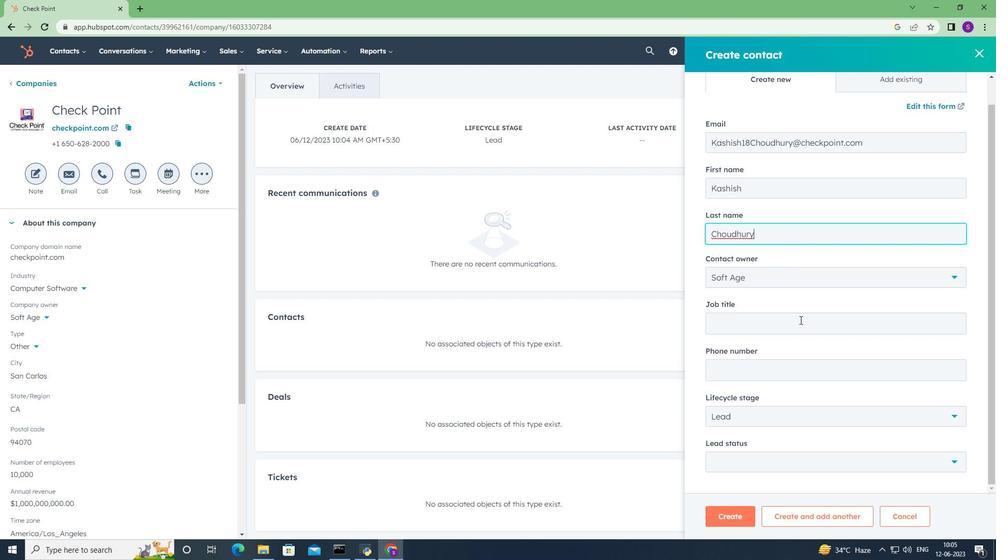 
Action: Mouse pressed left at (801, 323)
Screenshot: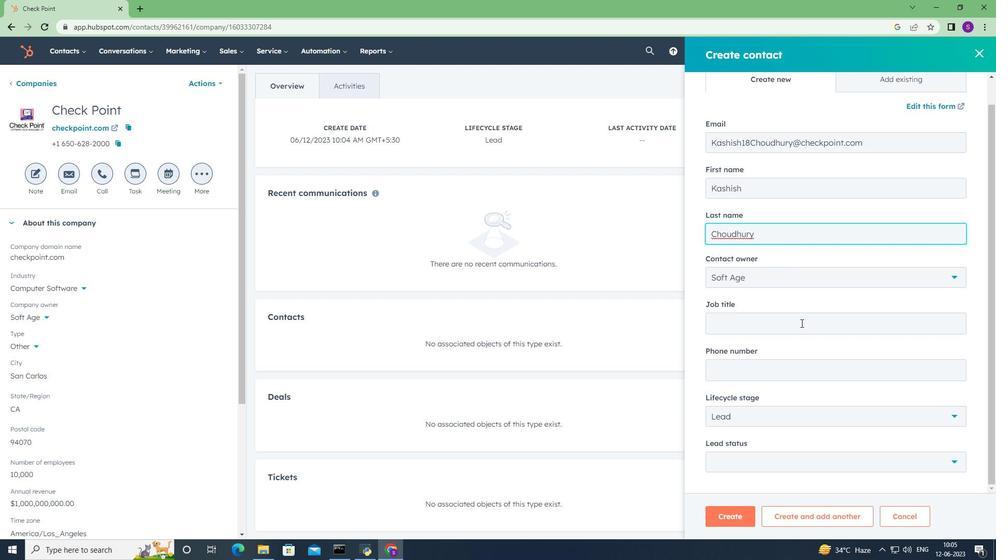 
Action: Key pressed <Key.shift><Key.shift><Key.shift><Key.shift><Key.shift>IT<Key.space><Key.shift>MAn<Key.backspace><Key.backspace>ana<Key.backspace>ager
Screenshot: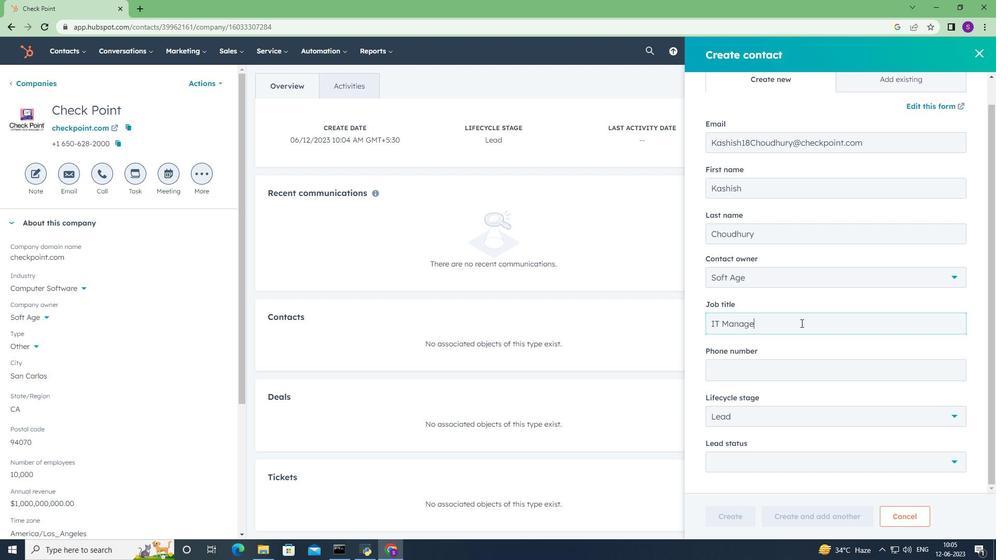 
Action: Mouse scrolled (801, 322) with delta (0, 0)
Screenshot: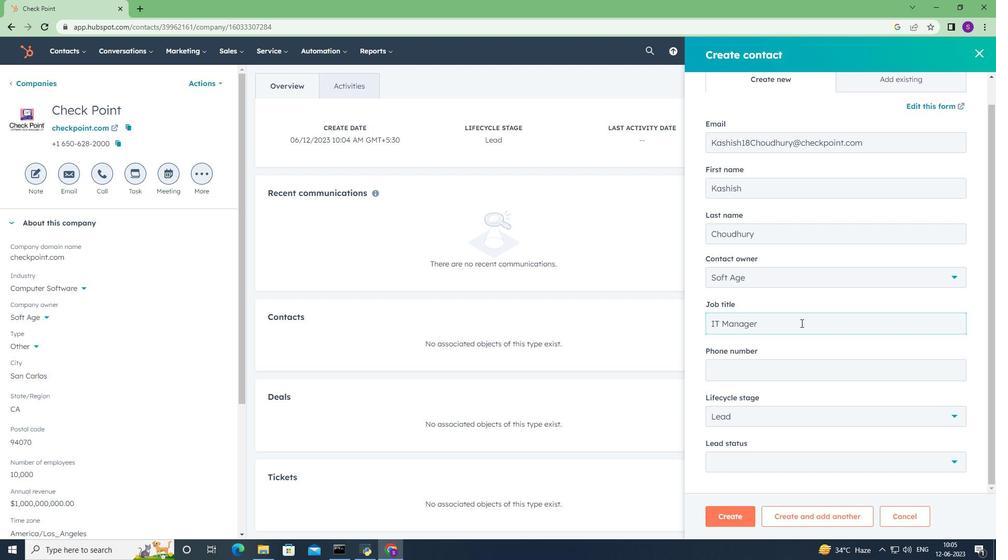 
Action: Mouse scrolled (801, 322) with delta (0, 0)
Screenshot: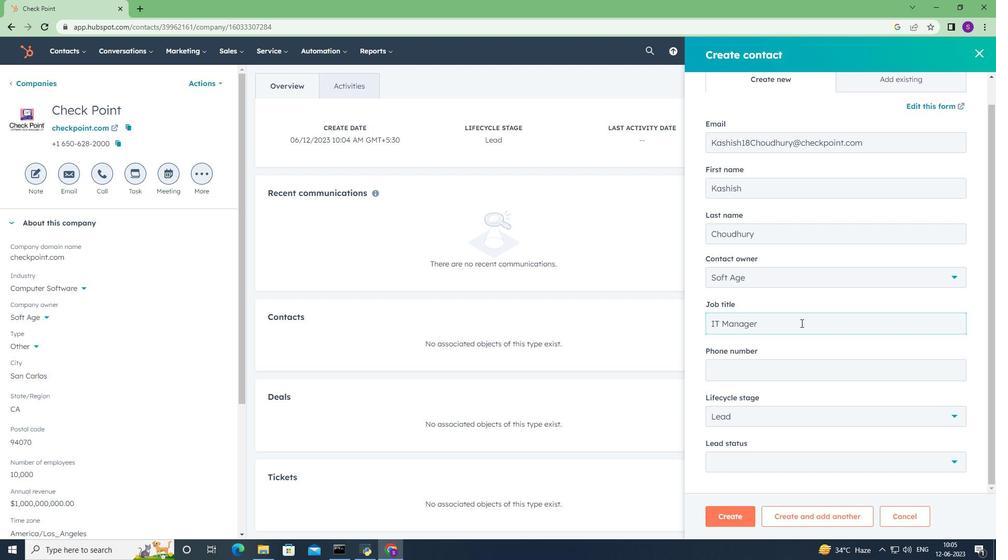 
Action: Mouse scrolled (801, 322) with delta (0, 0)
Screenshot: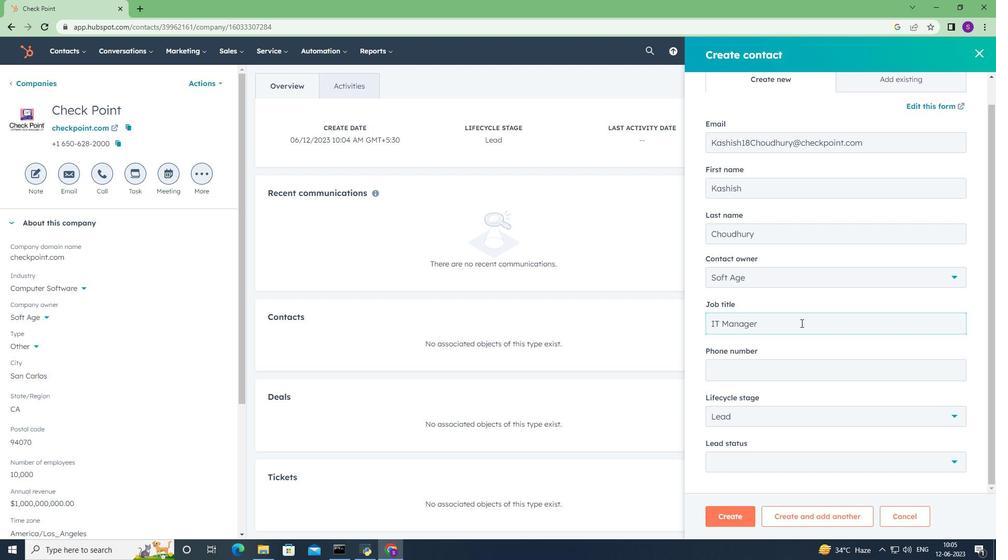 
Action: Mouse moved to (806, 365)
Screenshot: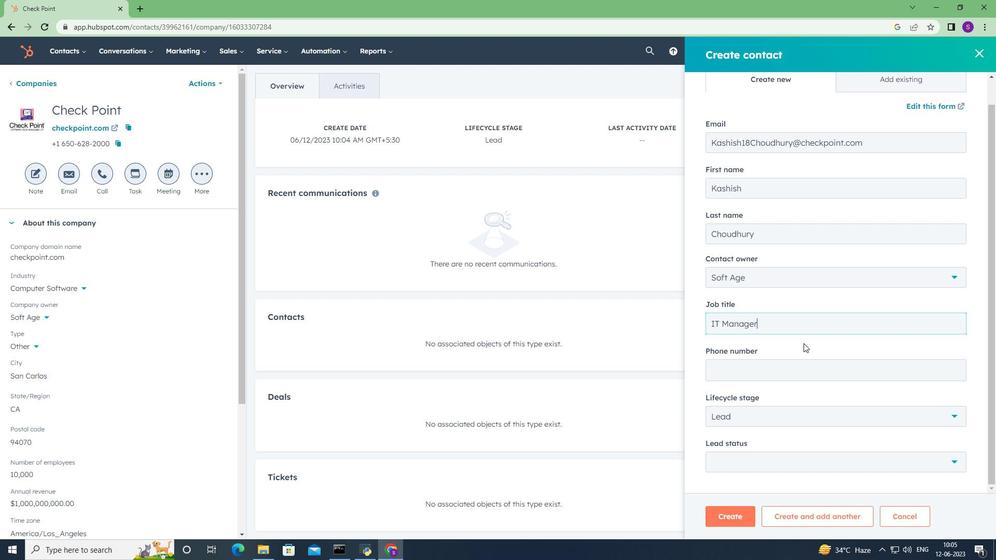 
Action: Mouse pressed left at (806, 365)
Screenshot: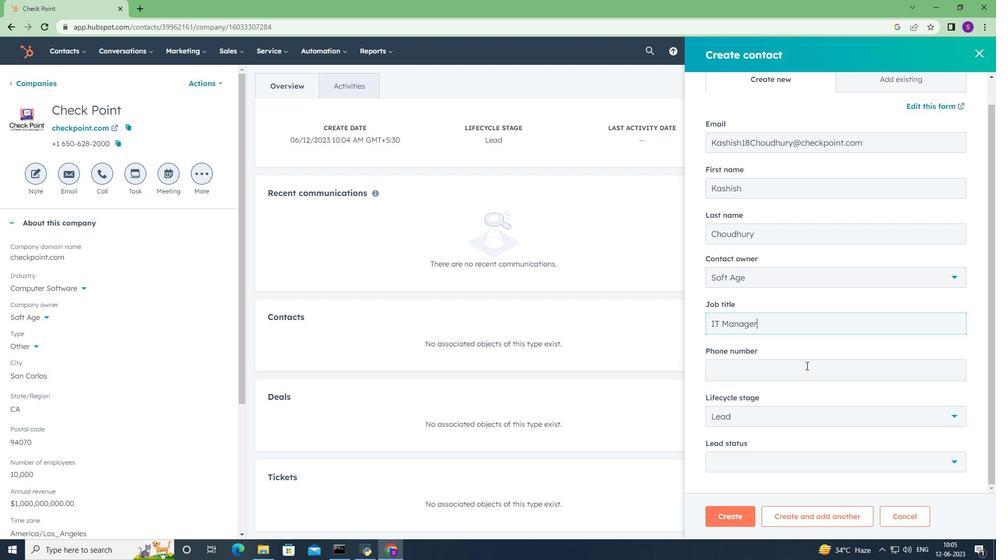 
Action: Key pressed 7025552347
Screenshot: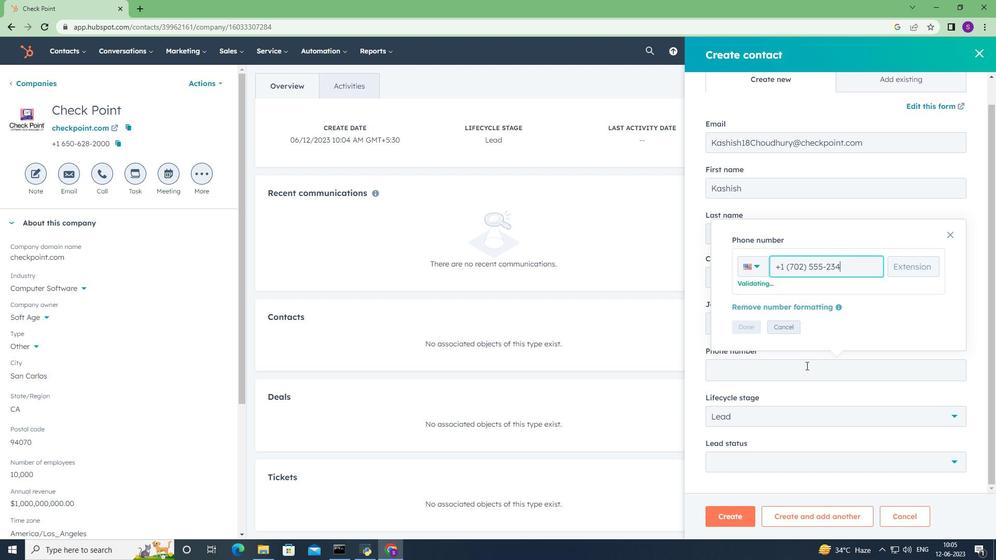 
Action: Mouse moved to (743, 327)
Screenshot: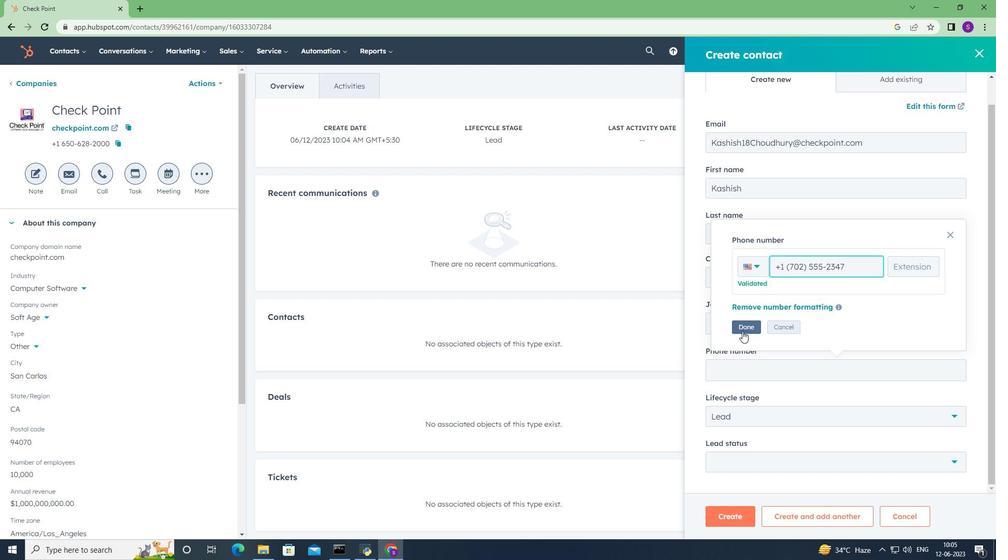 
Action: Mouse pressed left at (743, 327)
Screenshot: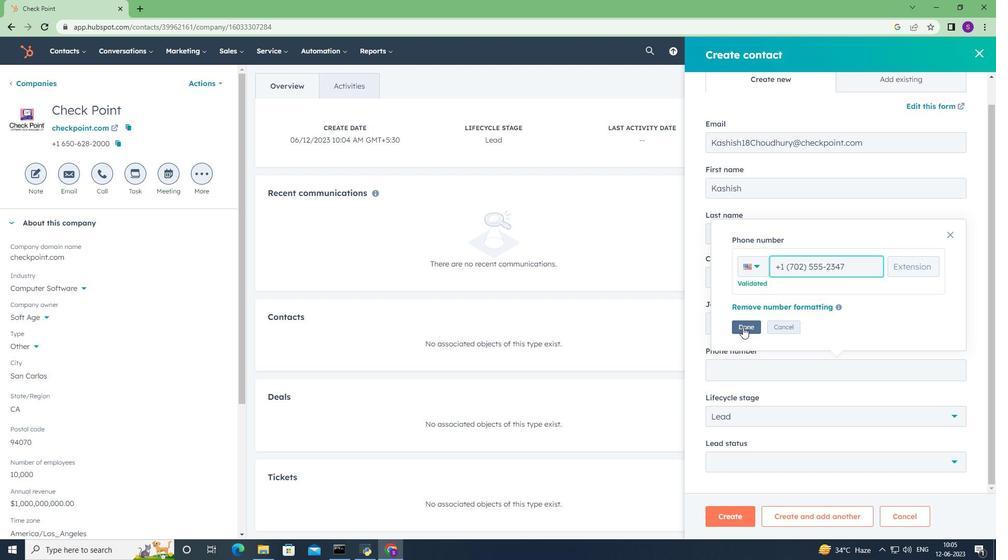 
Action: Mouse moved to (761, 380)
Screenshot: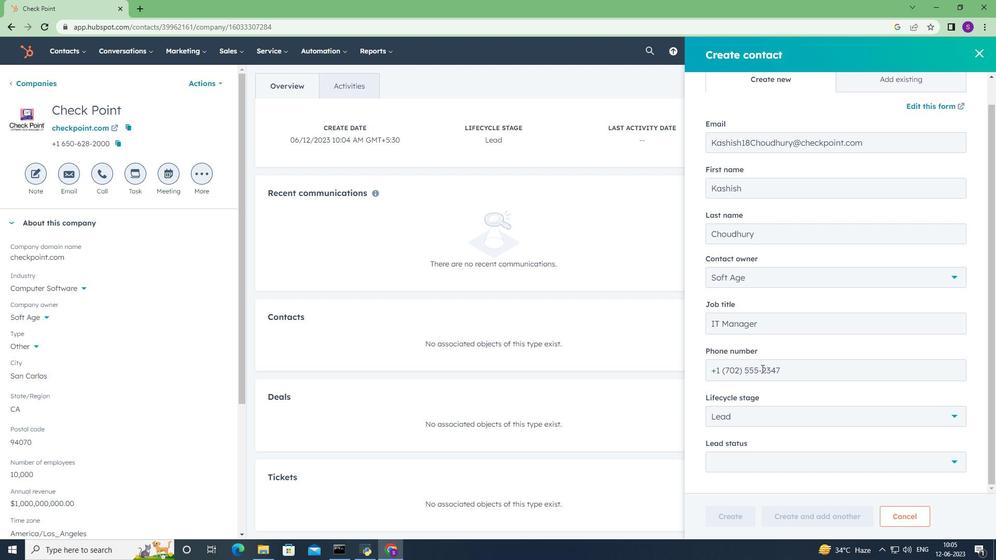 
Action: Mouse scrolled (761, 380) with delta (0, 0)
Screenshot: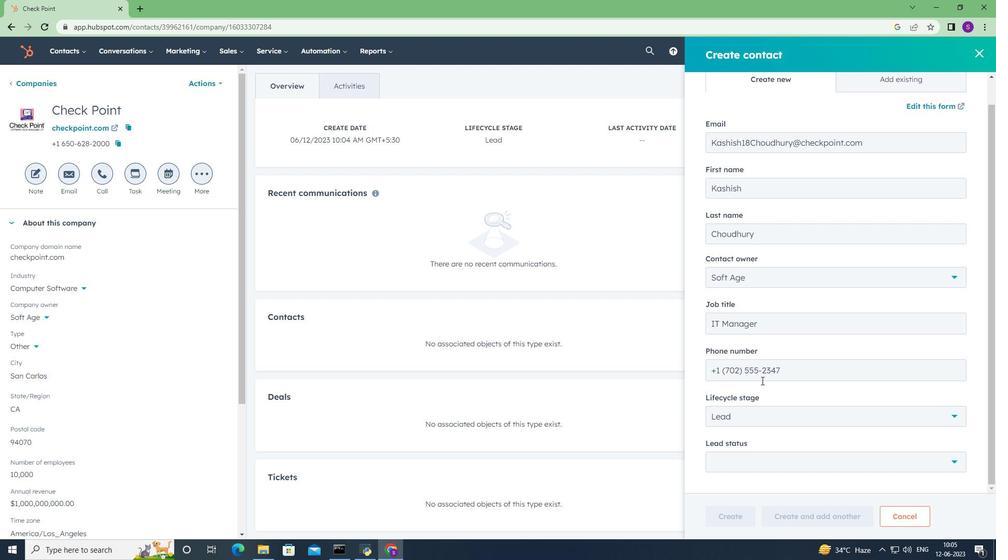 
Action: Mouse scrolled (761, 380) with delta (0, 0)
Screenshot: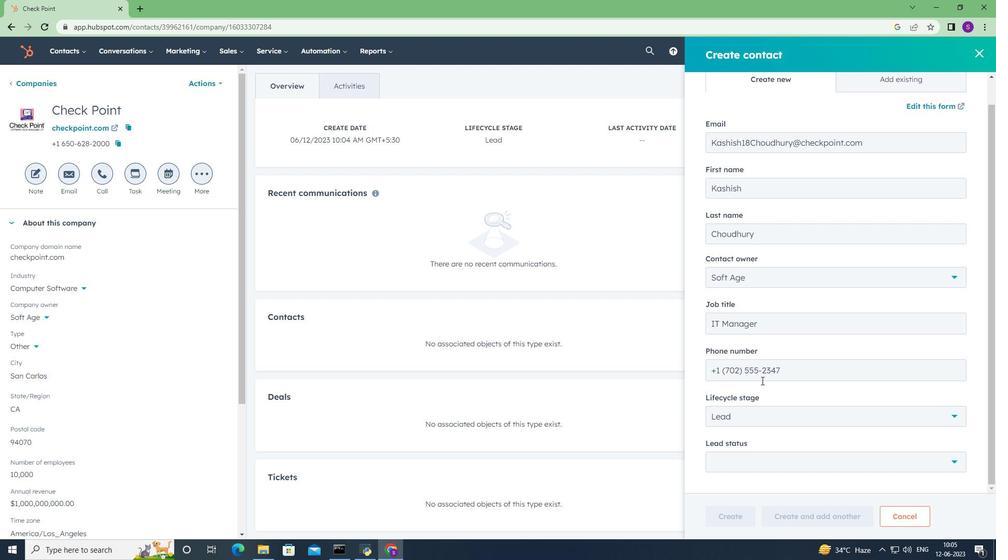 
Action: Mouse scrolled (761, 380) with delta (0, 0)
Screenshot: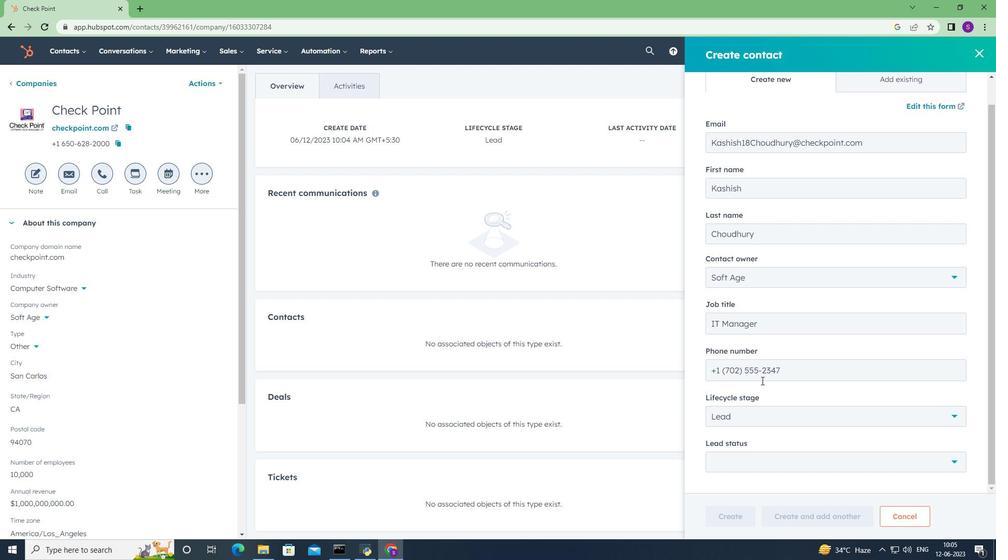 
Action: Mouse scrolled (761, 380) with delta (0, 0)
Screenshot: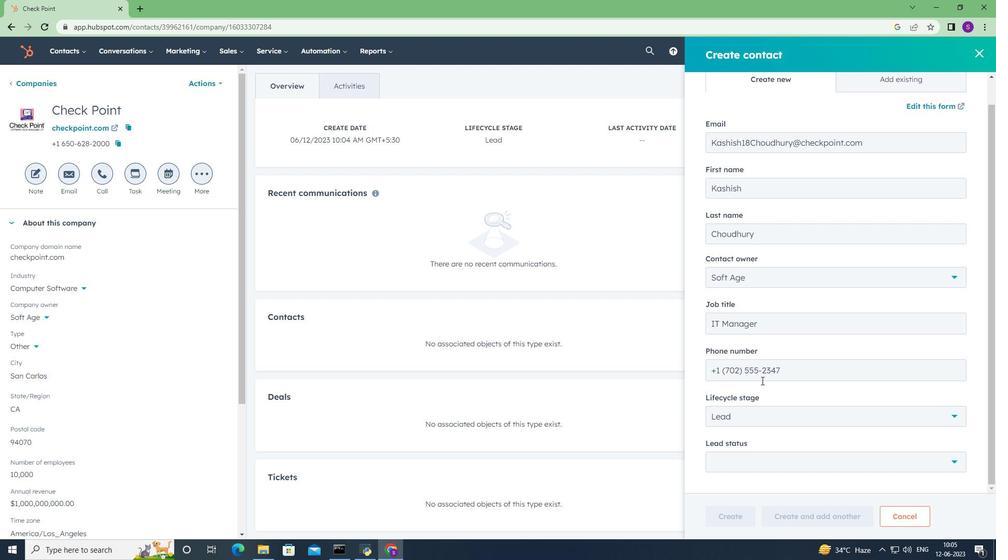 
Action: Mouse moved to (776, 417)
Screenshot: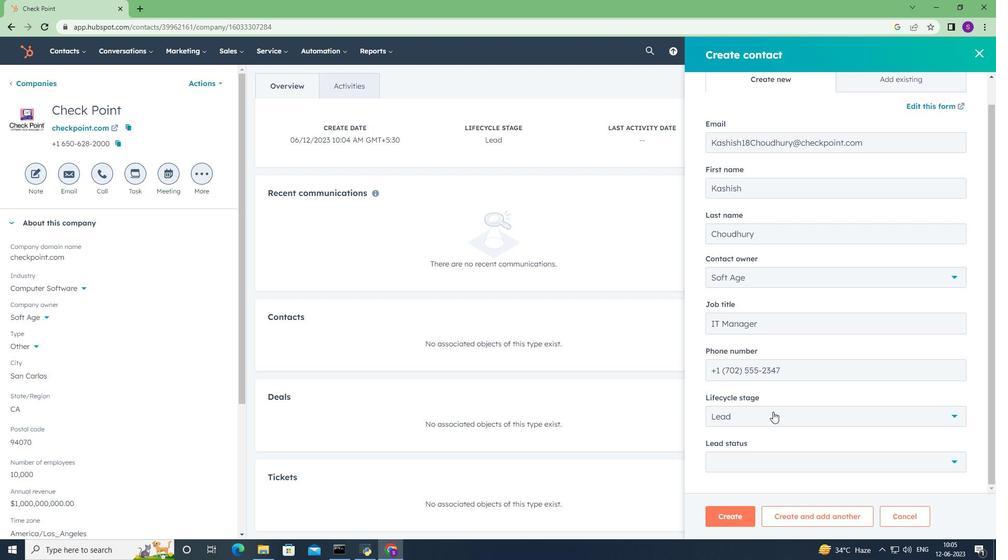 
Action: Mouse pressed left at (776, 417)
Screenshot: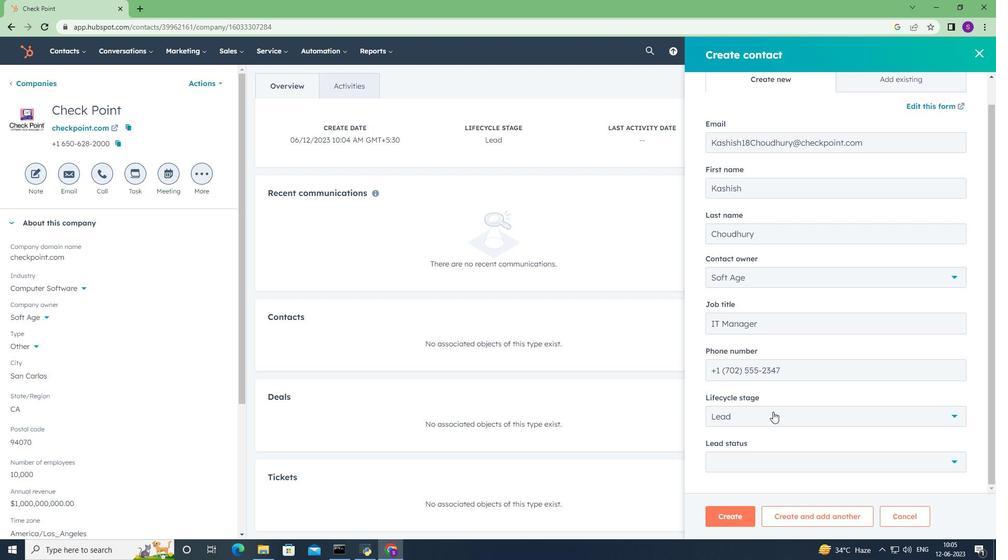 
Action: Mouse moved to (746, 319)
Screenshot: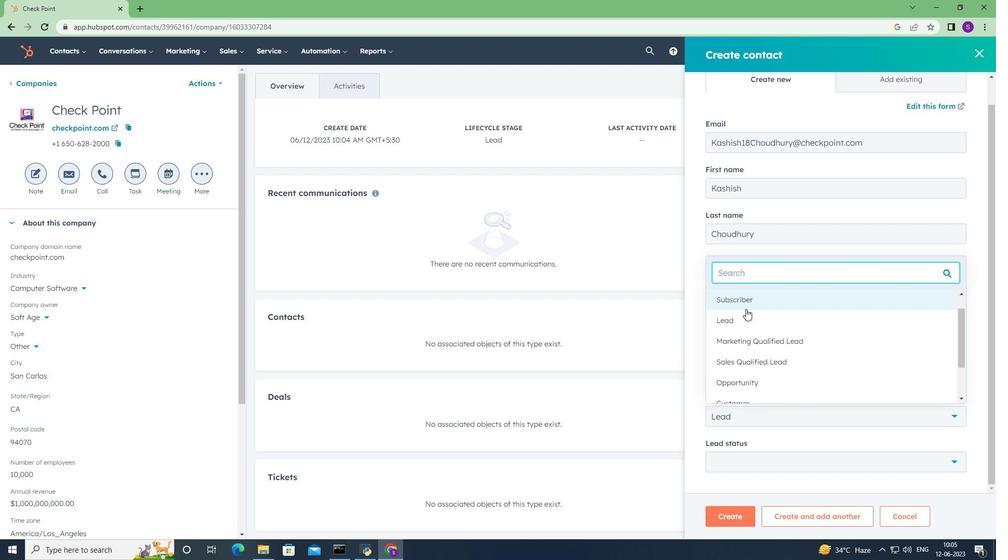 
Action: Mouse pressed left at (746, 319)
Screenshot: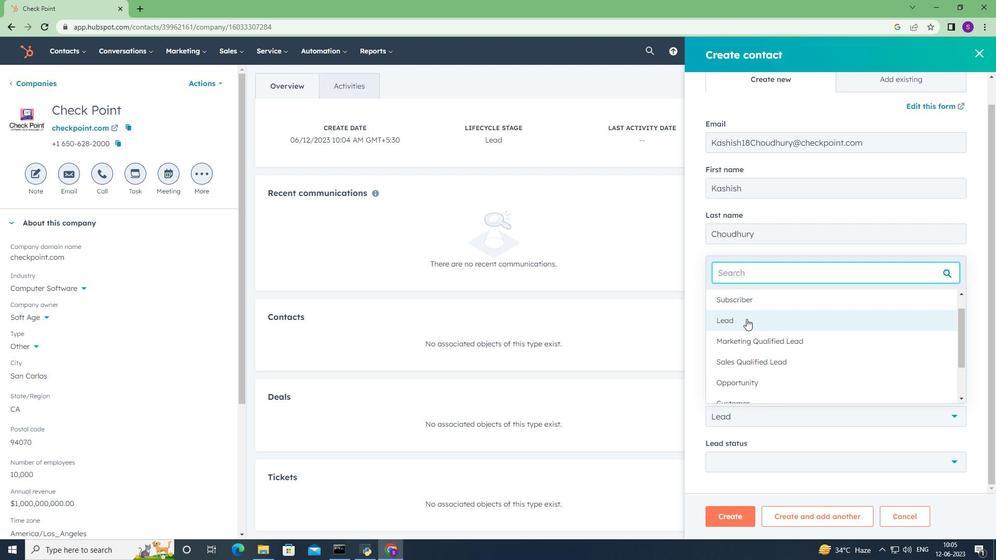 
Action: Mouse moved to (786, 464)
Screenshot: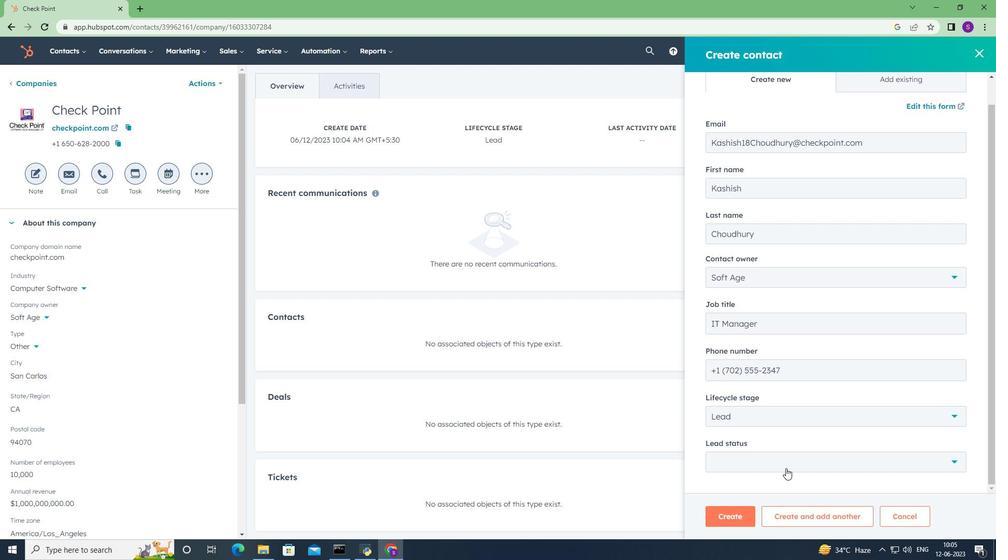
Action: Mouse pressed left at (786, 464)
Screenshot: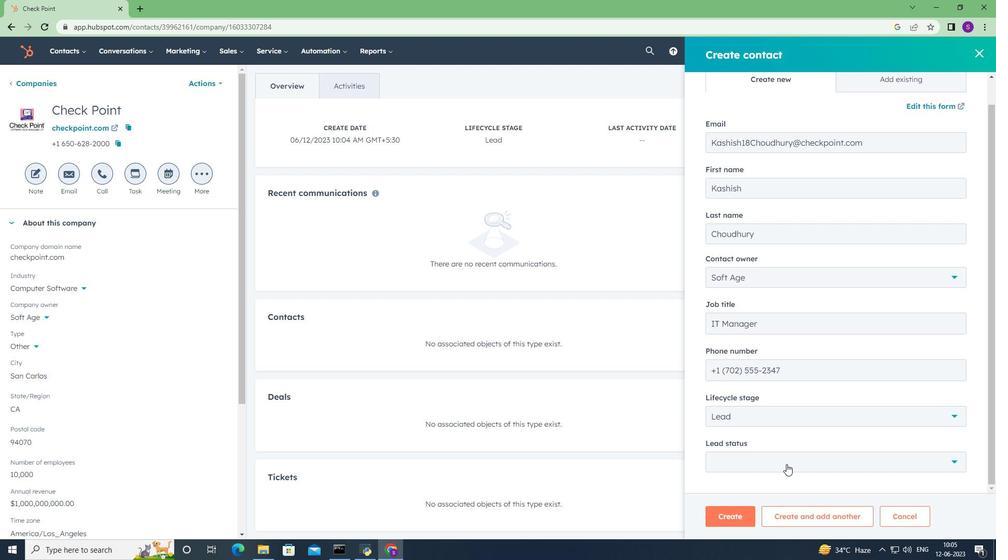 
Action: Mouse moved to (783, 402)
Screenshot: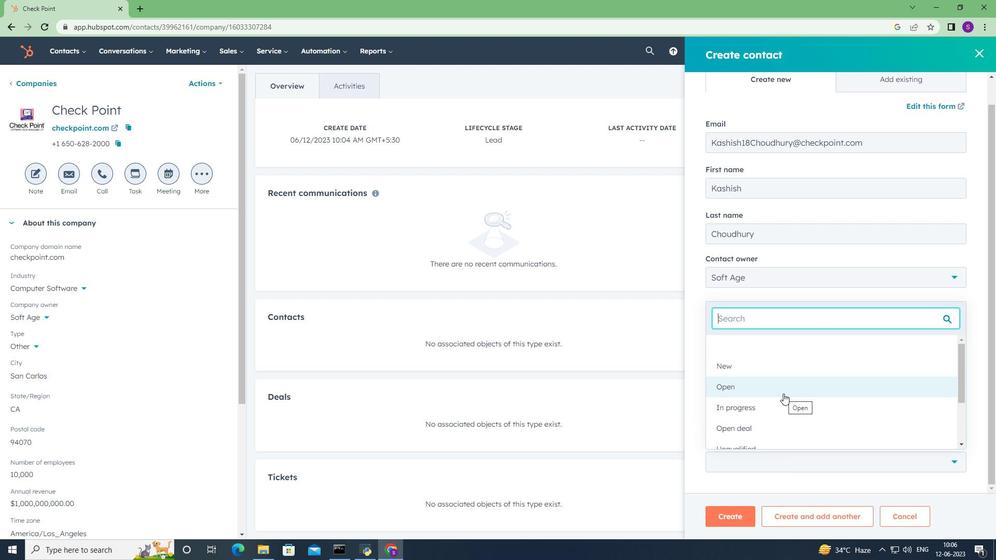 
Action: Mouse pressed left at (783, 402)
Screenshot: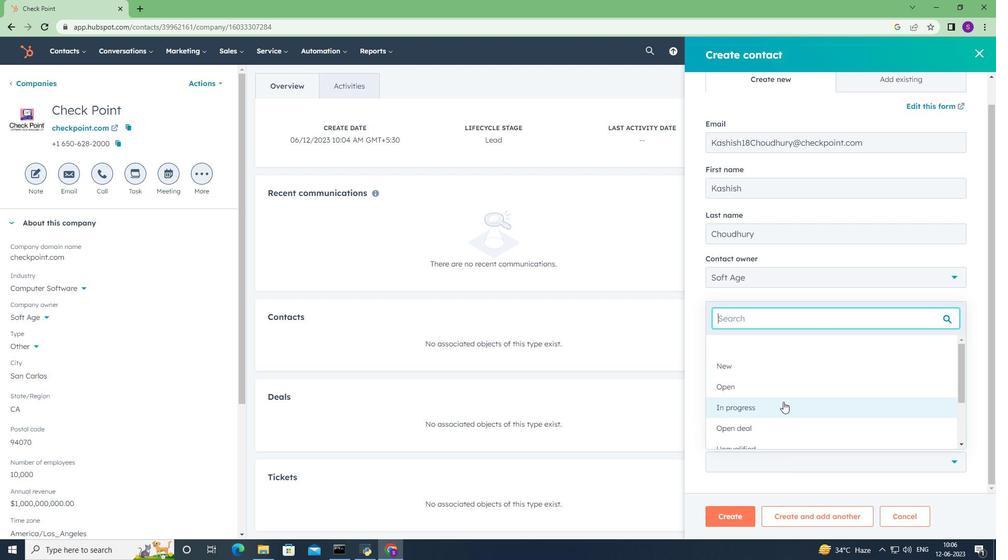 
Action: Mouse moved to (764, 435)
Screenshot: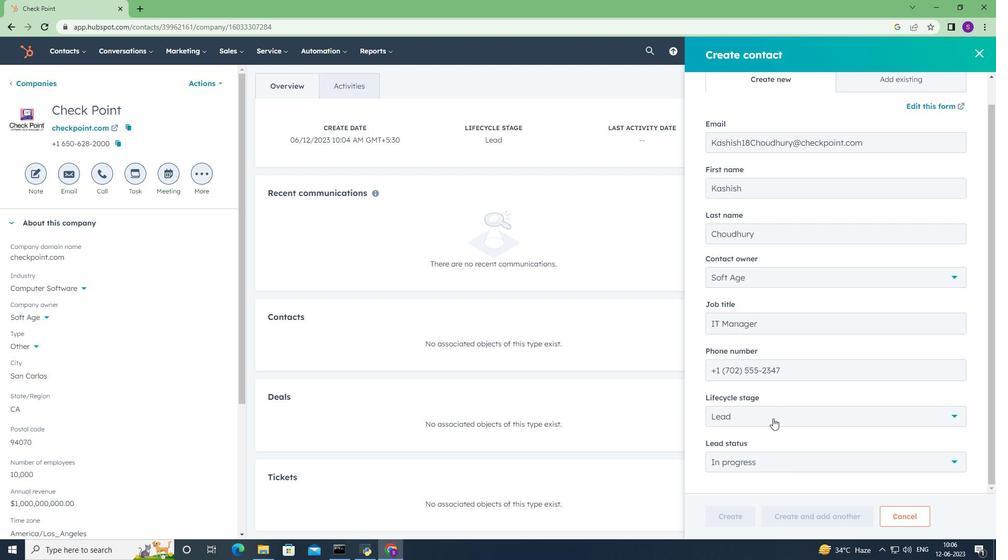 
Action: Mouse scrolled (764, 435) with delta (0, 0)
Screenshot: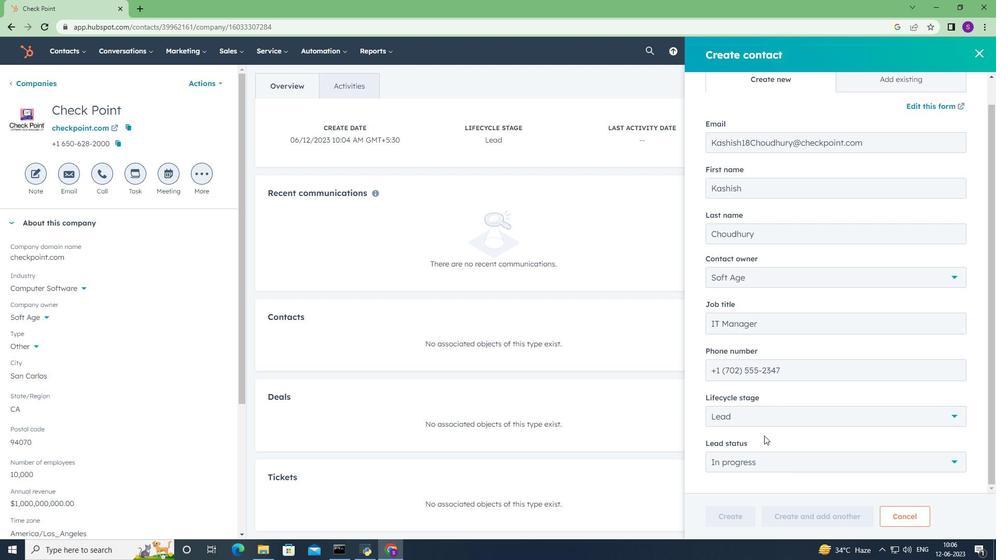 
Action: Mouse scrolled (764, 435) with delta (0, 0)
Screenshot: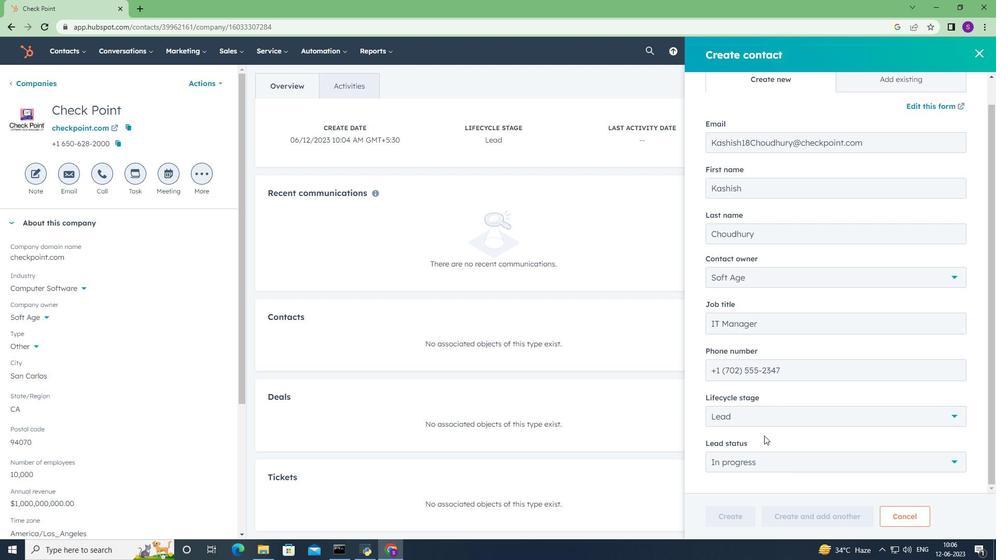 
Action: Mouse scrolled (764, 435) with delta (0, 0)
Screenshot: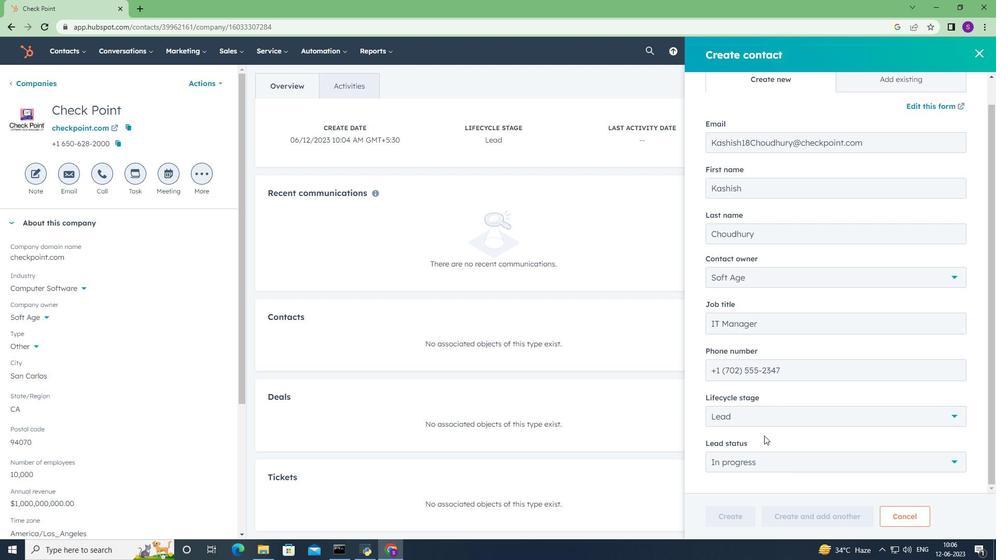
Action: Mouse scrolled (764, 435) with delta (0, 0)
Screenshot: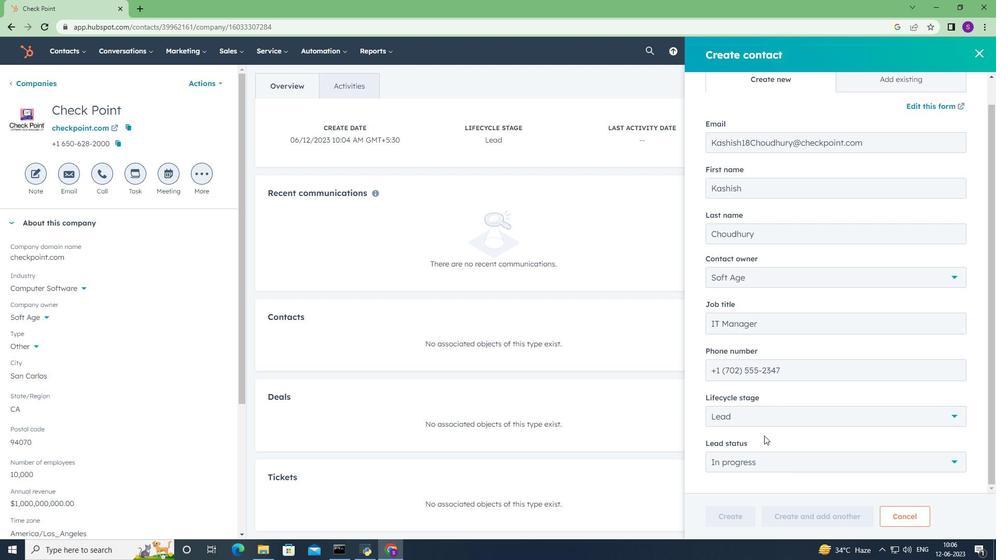 
Action: Mouse moved to (738, 516)
Screenshot: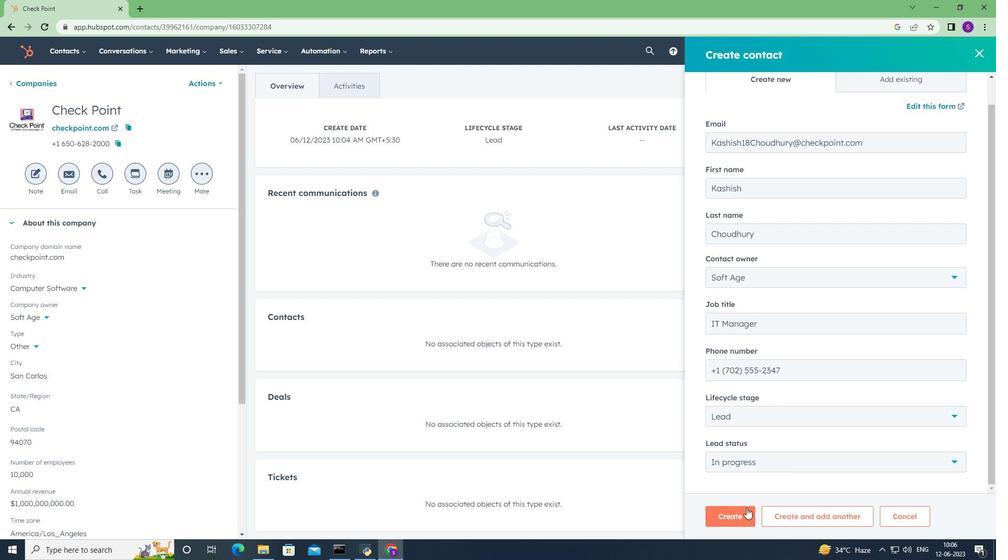 
Action: Mouse pressed left at (738, 516)
Screenshot: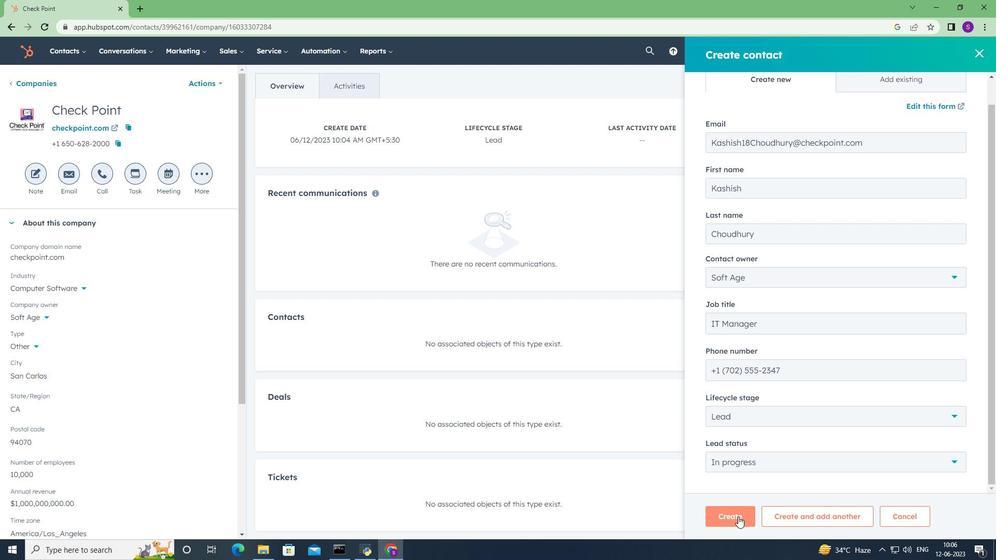 
Action: Mouse moved to (590, 364)
Screenshot: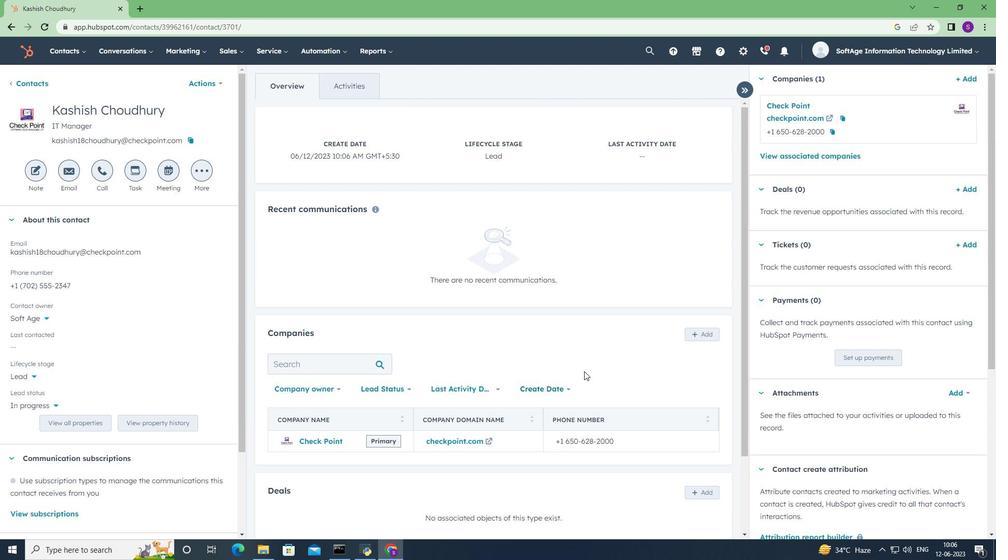 
Action: Mouse scrolled (590, 363) with delta (0, 0)
Screenshot: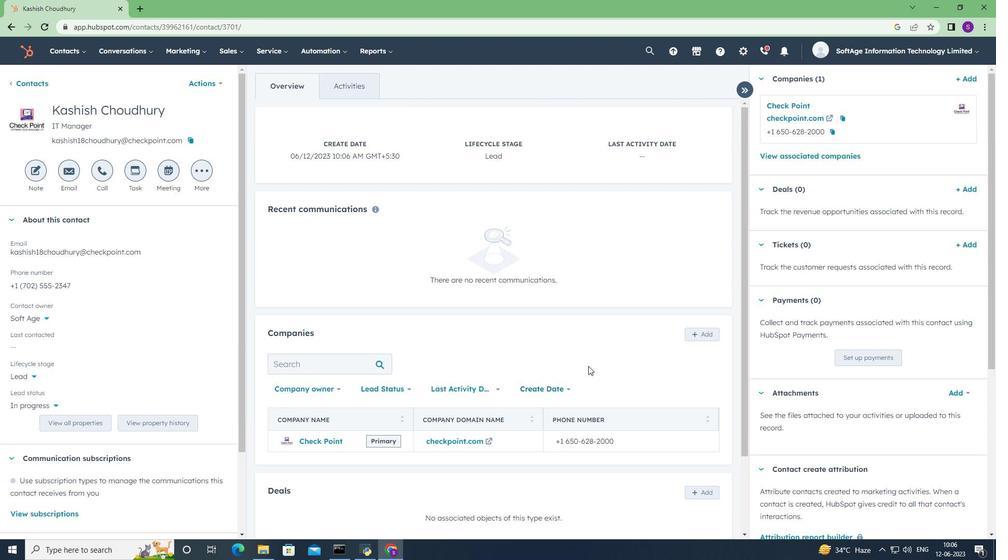 
Action: Mouse scrolled (590, 363) with delta (0, 0)
Screenshot: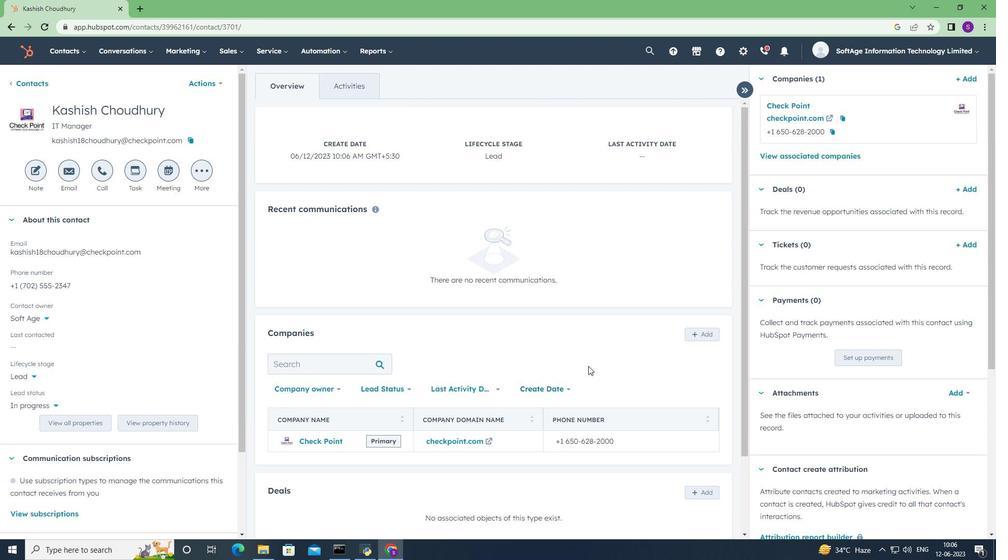 
Action: Mouse scrolled (590, 363) with delta (0, 0)
Screenshot: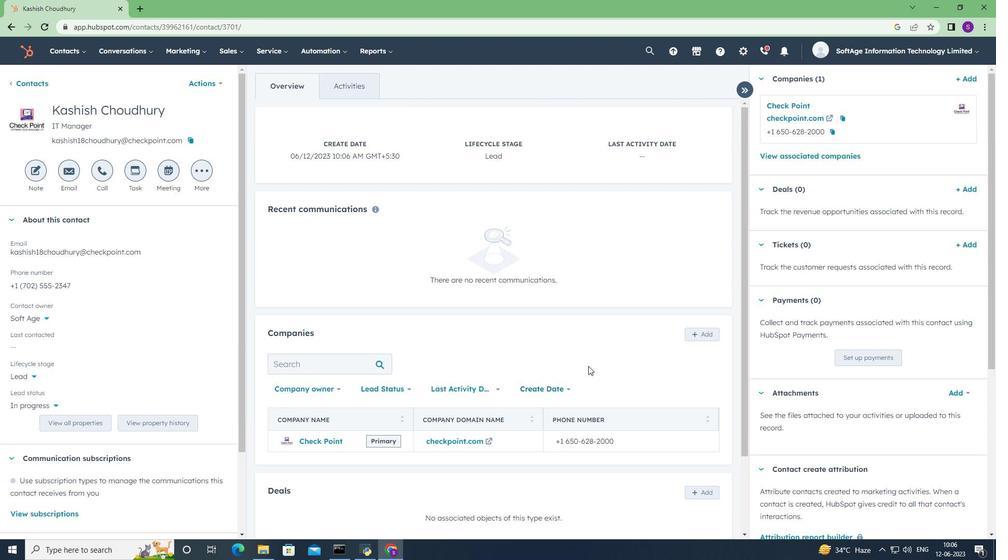 
Action: Mouse scrolled (590, 363) with delta (0, 0)
Screenshot: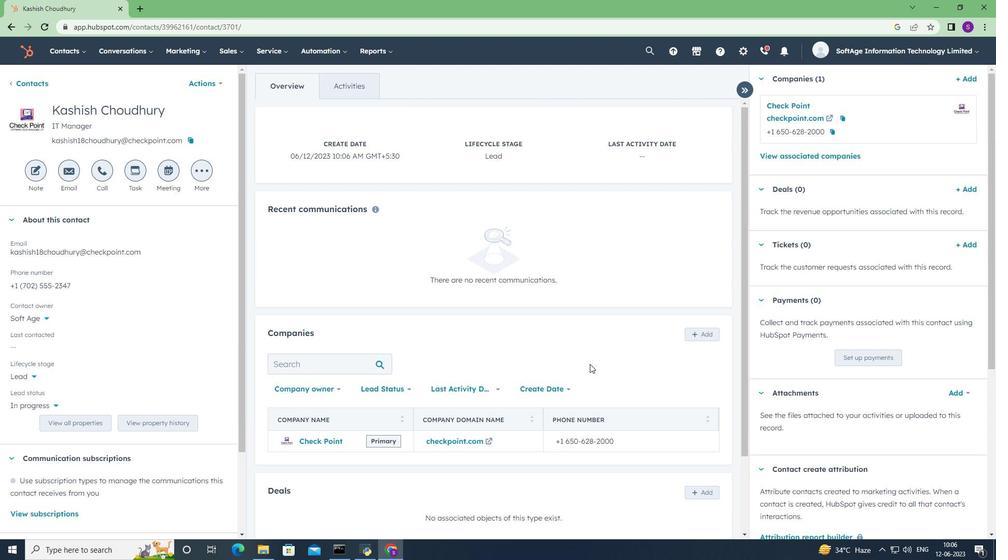 
Action: Mouse scrolled (590, 363) with delta (0, 0)
Screenshot: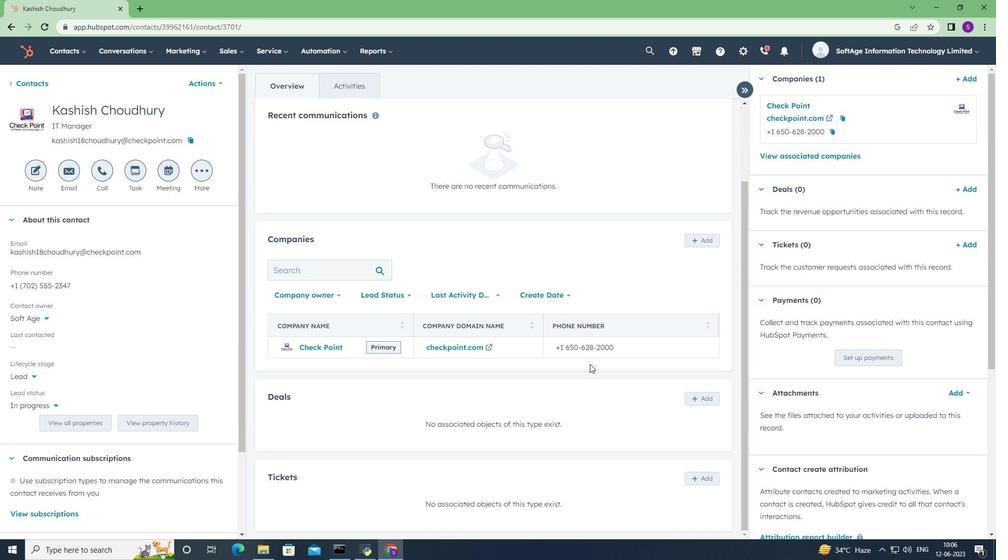 
Action: Mouse scrolled (590, 363) with delta (0, 0)
Screenshot: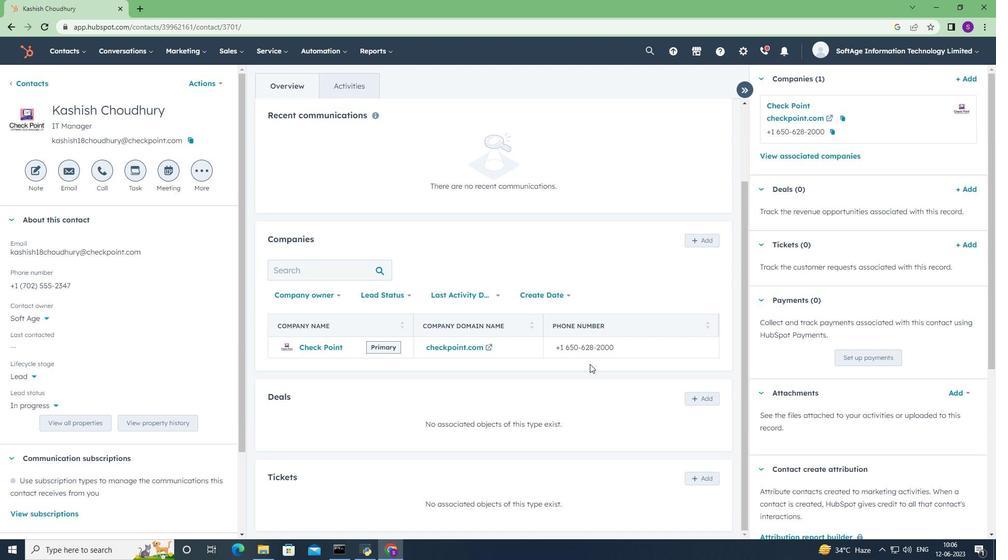 
Action: Mouse scrolled (590, 363) with delta (0, 0)
Screenshot: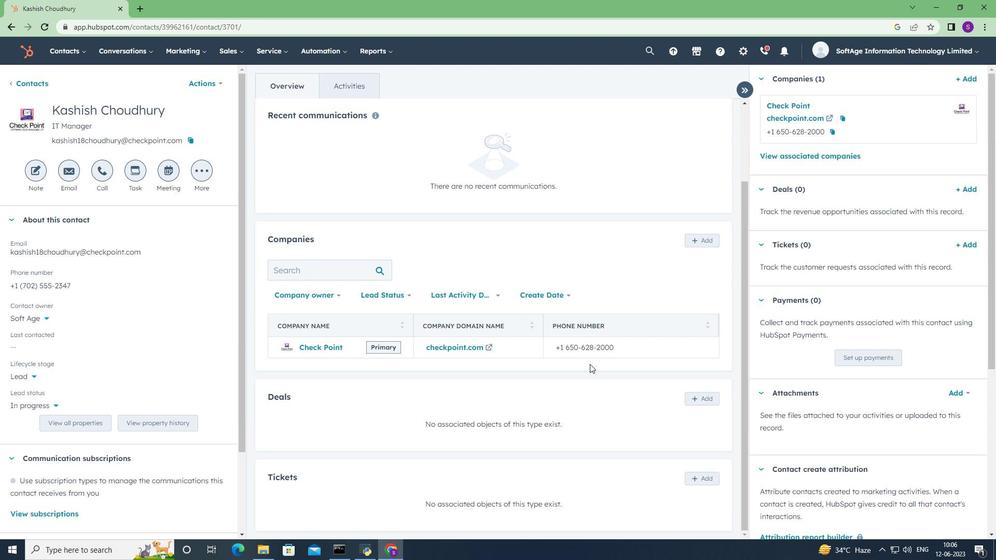 
Action: Mouse moved to (590, 368)
Screenshot: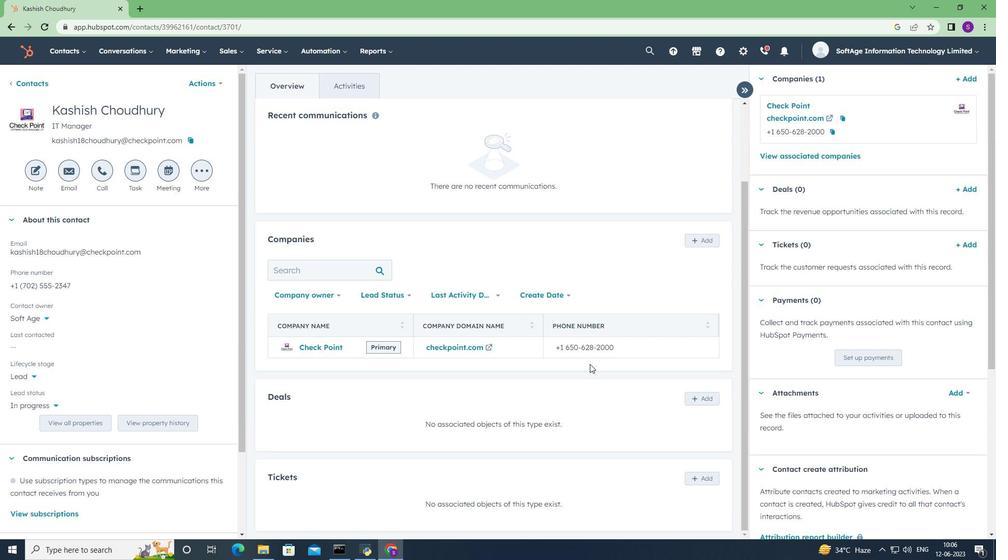 
